 Task: Check the average views per listing of 2 sinks in the last 5 years.
Action: Mouse moved to (1004, 230)
Screenshot: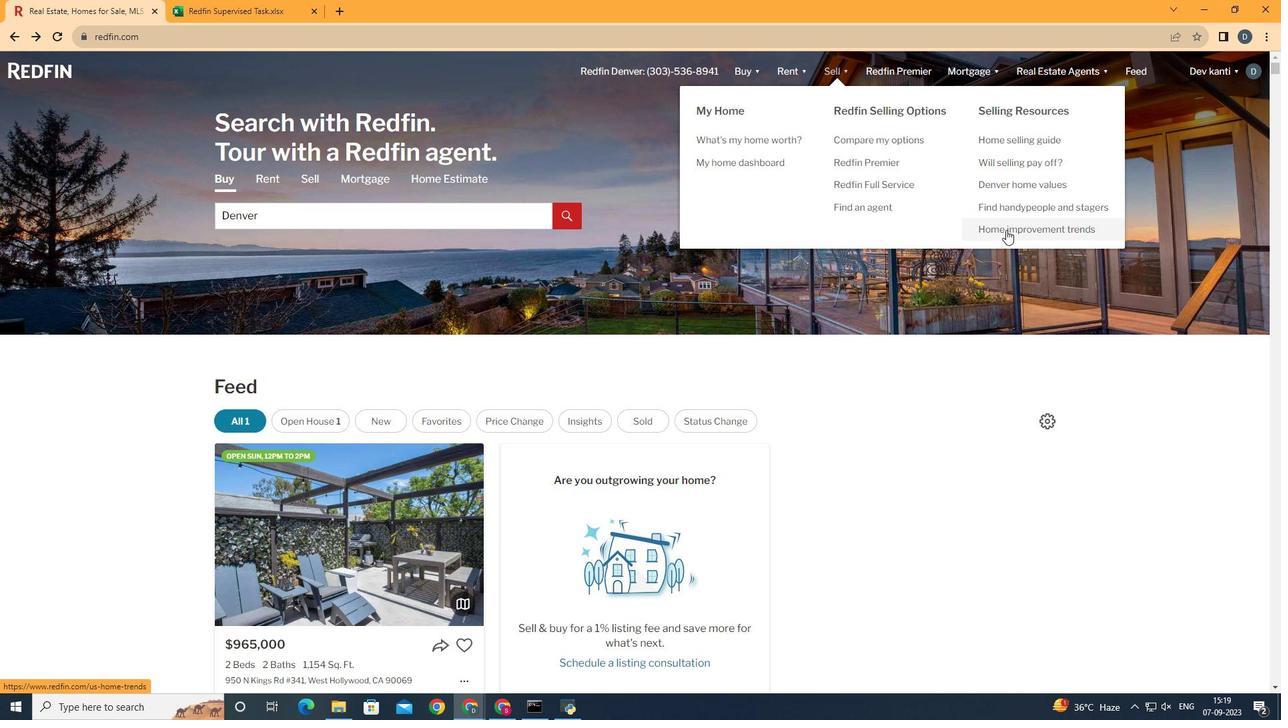 
Action: Mouse pressed left at (1004, 230)
Screenshot: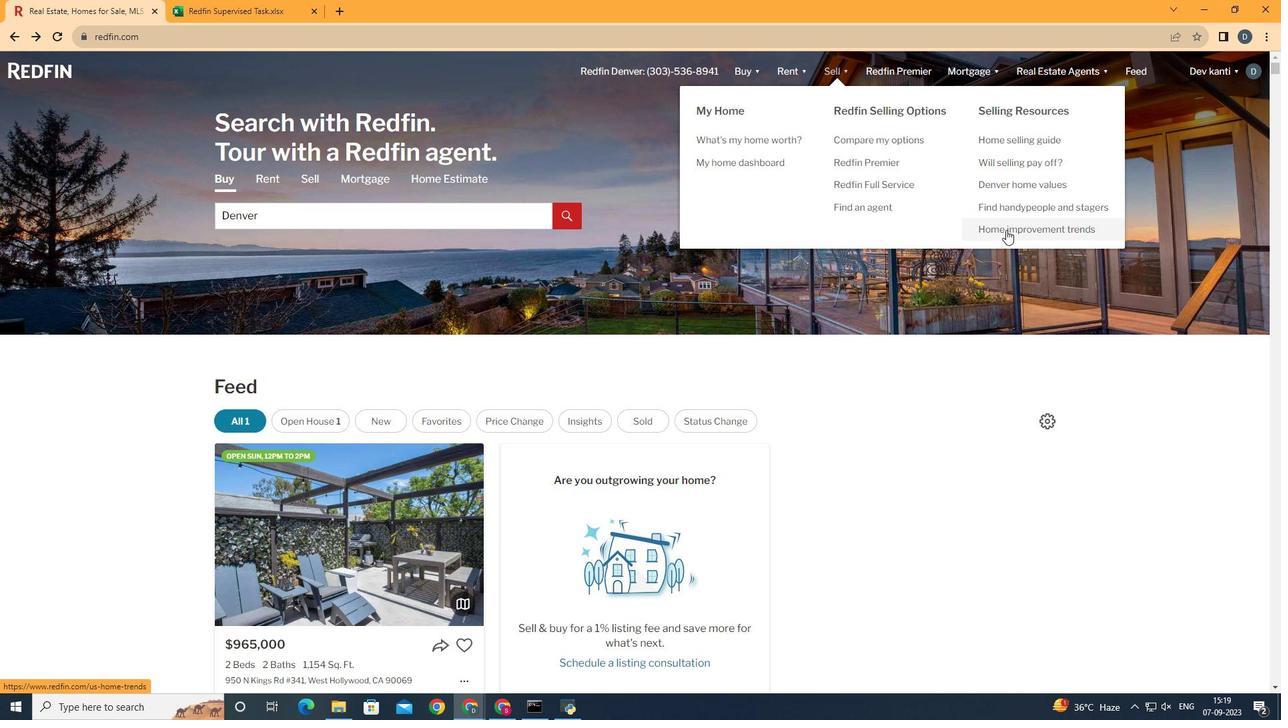 
Action: Mouse moved to (336, 262)
Screenshot: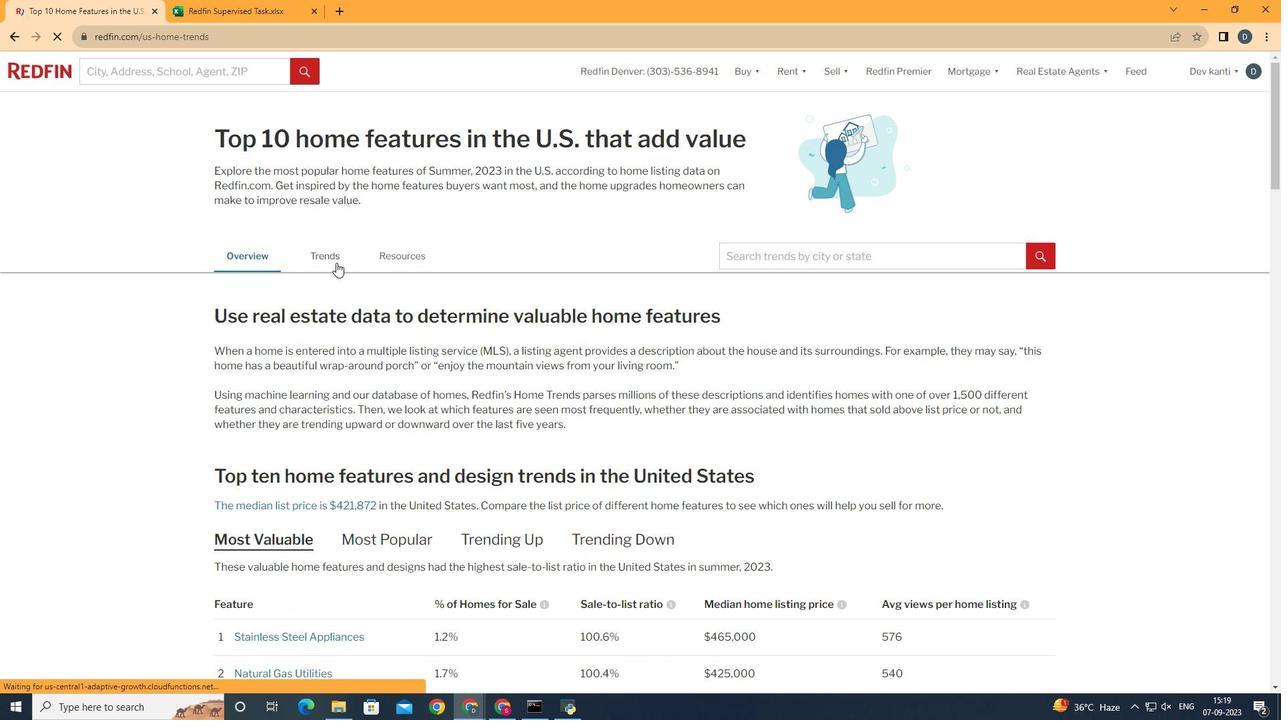 
Action: Mouse pressed left at (336, 262)
Screenshot: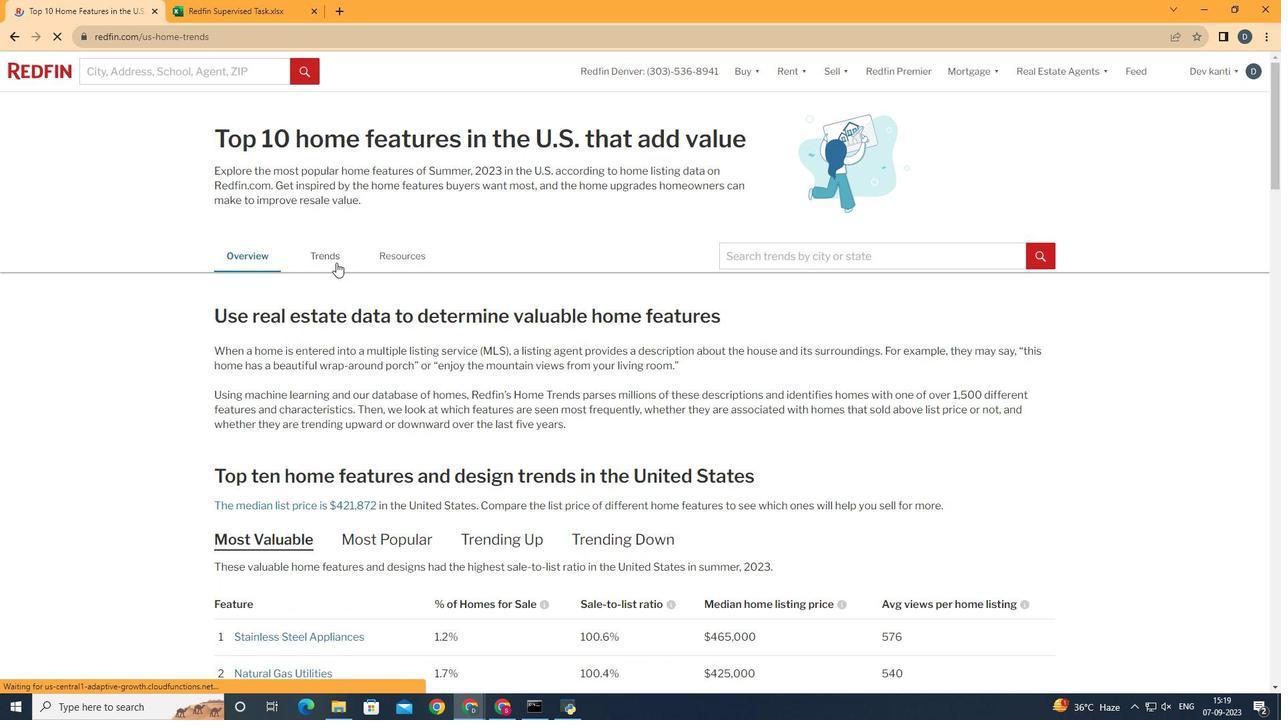 
Action: Mouse moved to (343, 396)
Screenshot: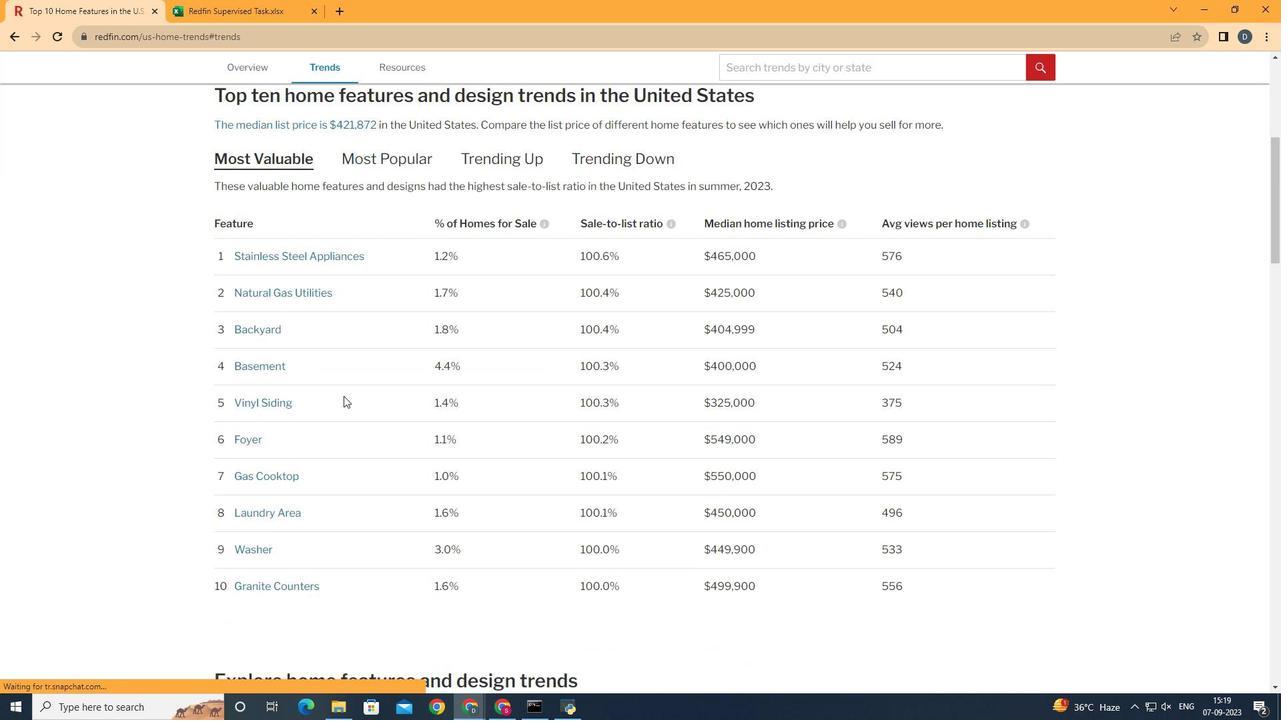 
Action: Mouse scrolled (343, 395) with delta (0, 0)
Screenshot: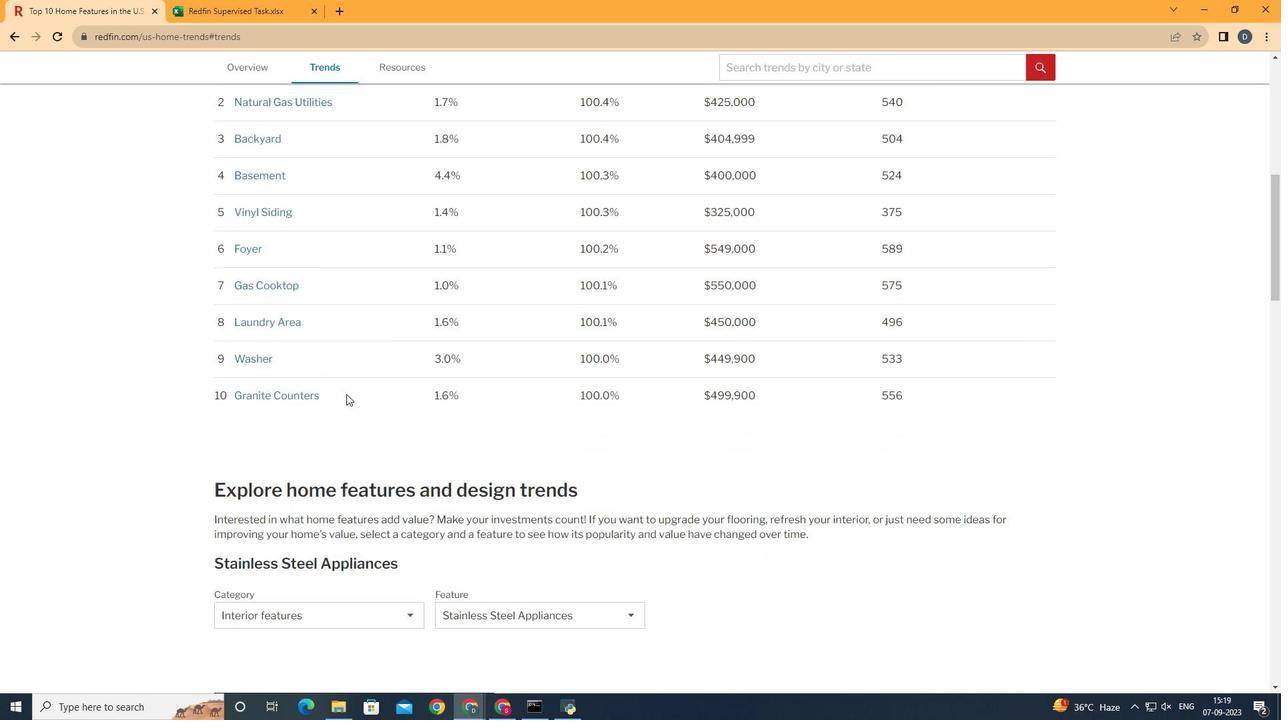 
Action: Mouse moved to (343, 395)
Screenshot: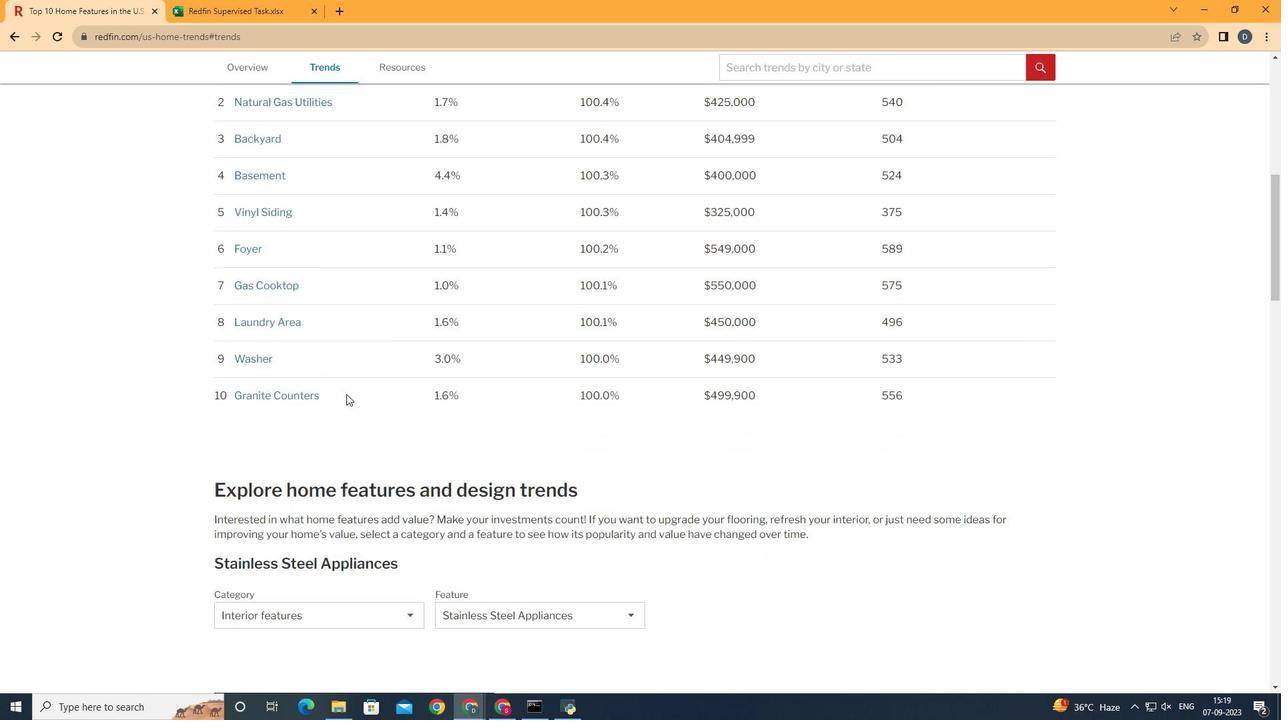 
Action: Mouse scrolled (343, 394) with delta (0, 0)
Screenshot: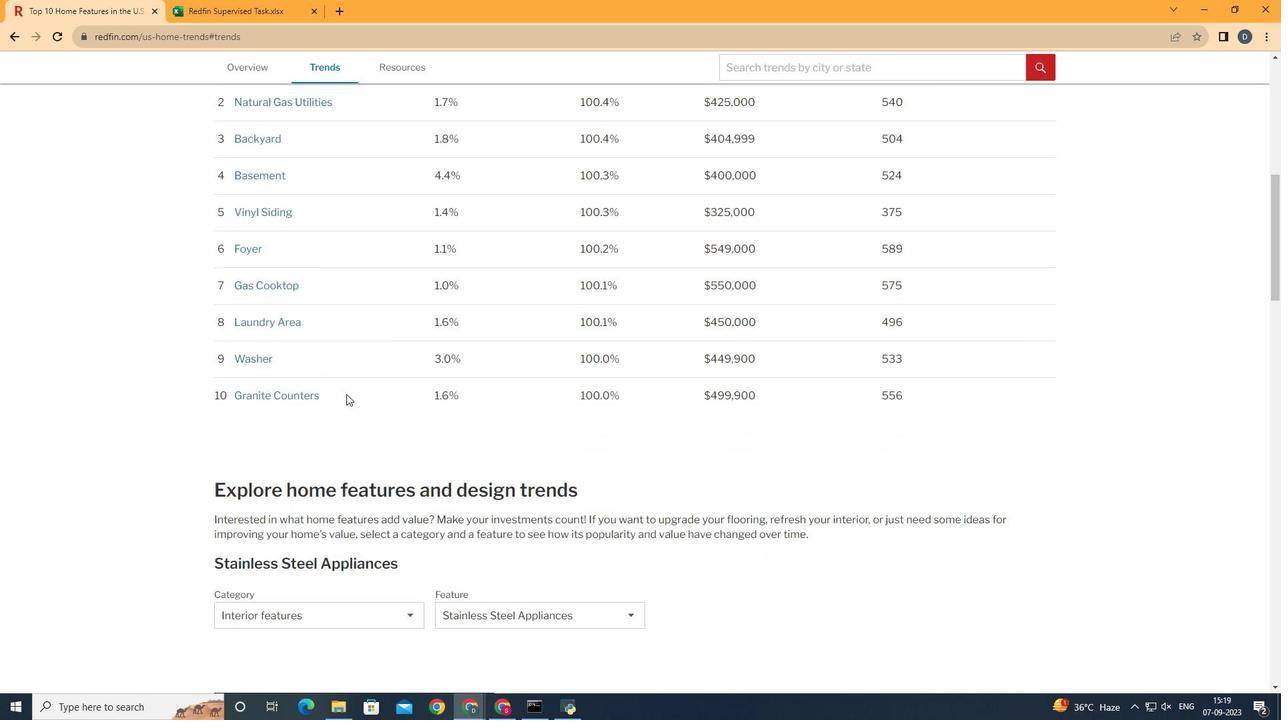 
Action: Mouse moved to (343, 394)
Screenshot: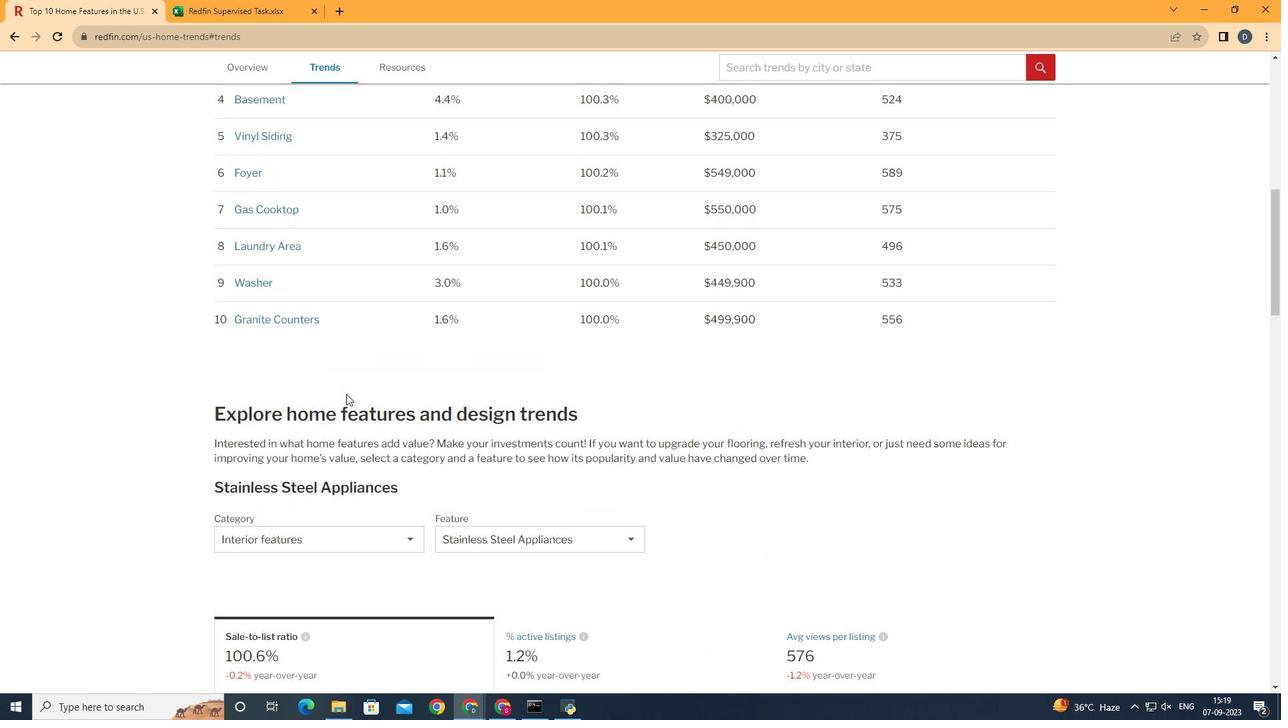 
Action: Mouse scrolled (343, 394) with delta (0, 0)
Screenshot: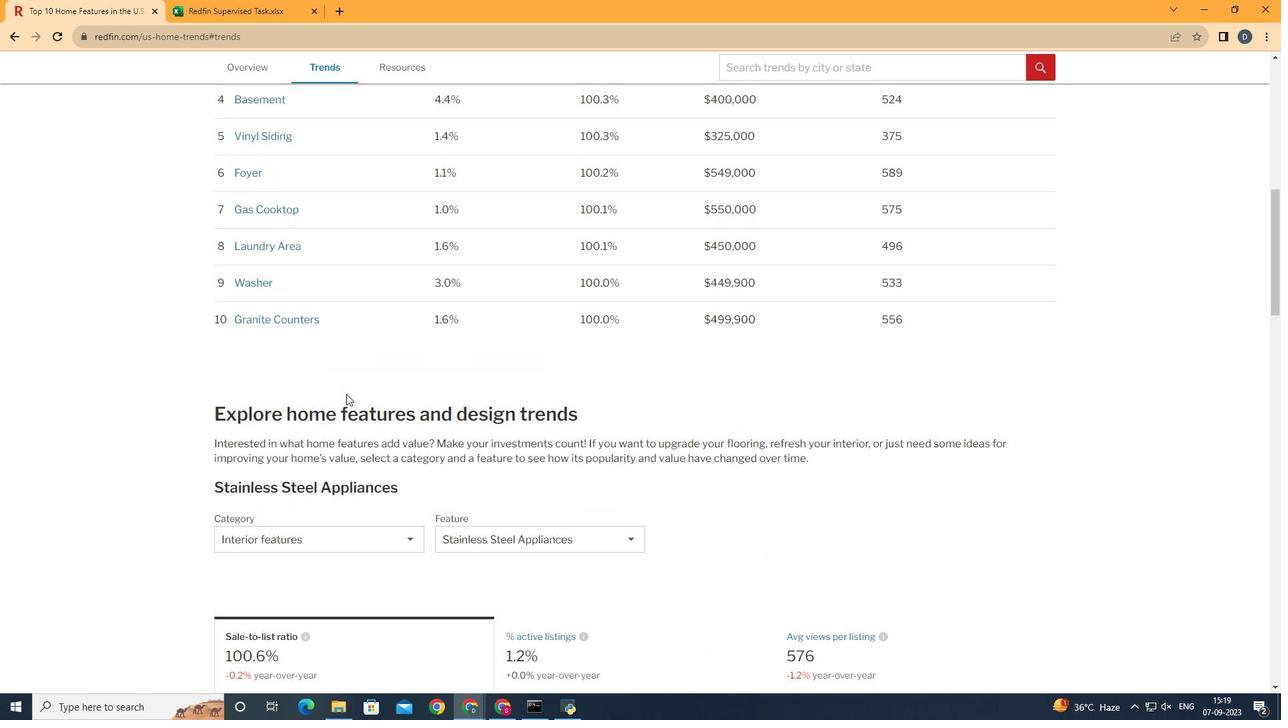 
Action: Mouse moved to (344, 394)
Screenshot: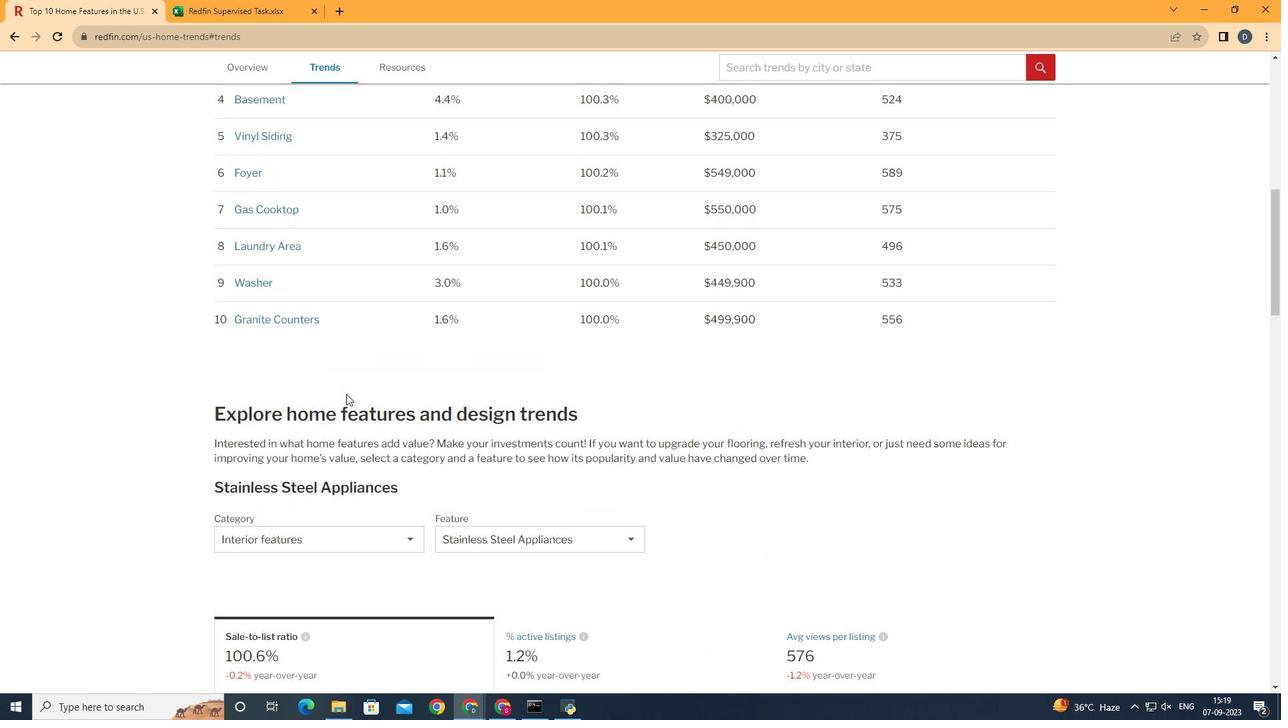 
Action: Mouse scrolled (344, 394) with delta (0, 0)
Screenshot: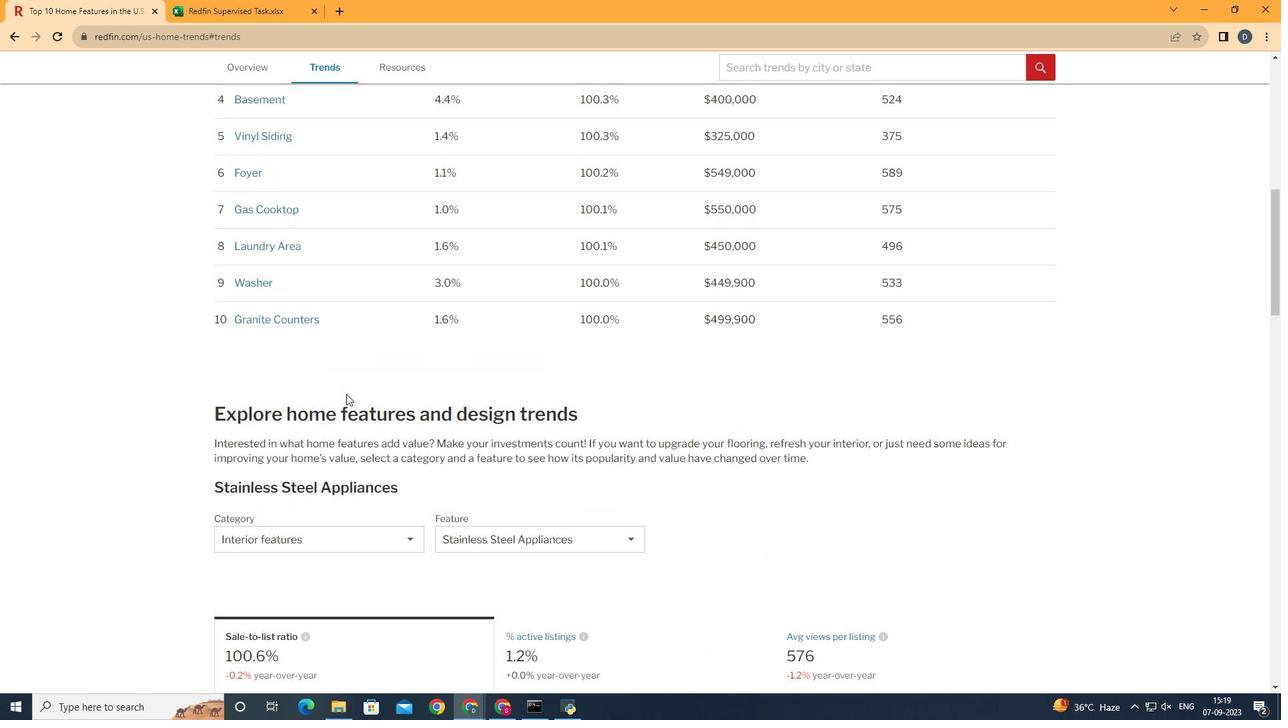 
Action: Mouse moved to (346, 394)
Screenshot: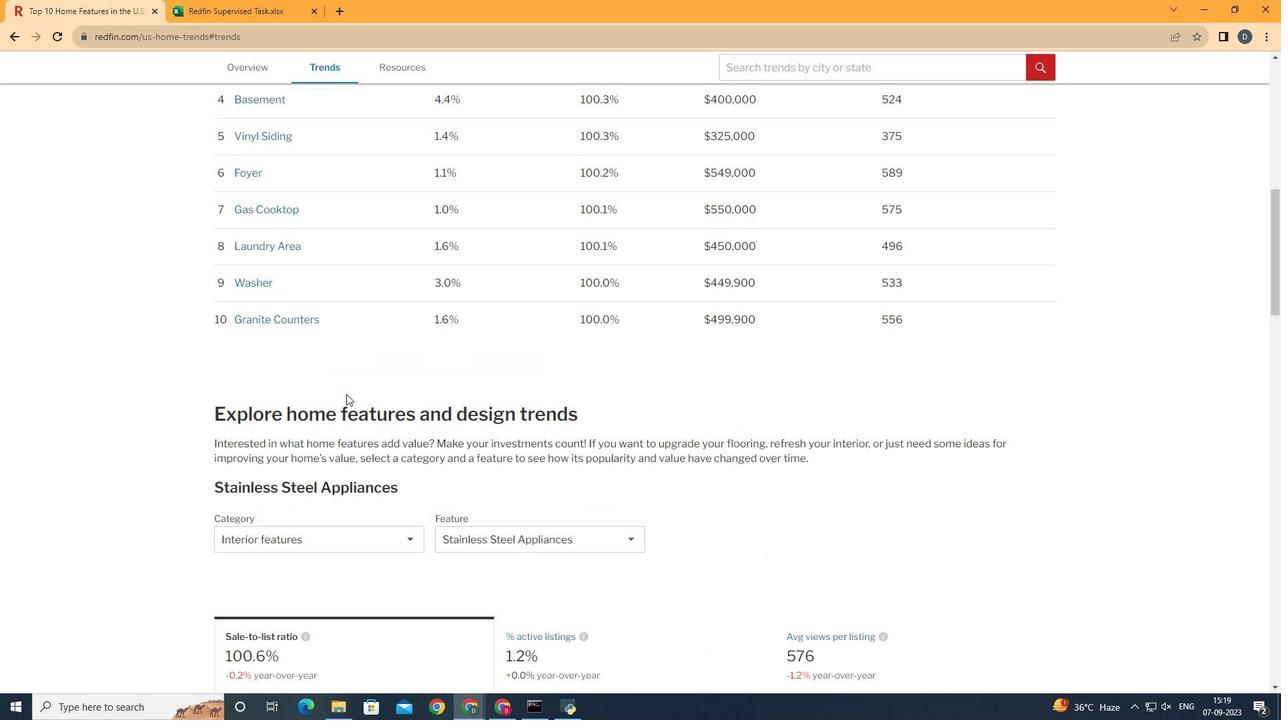 
Action: Mouse scrolled (346, 393) with delta (0, 0)
Screenshot: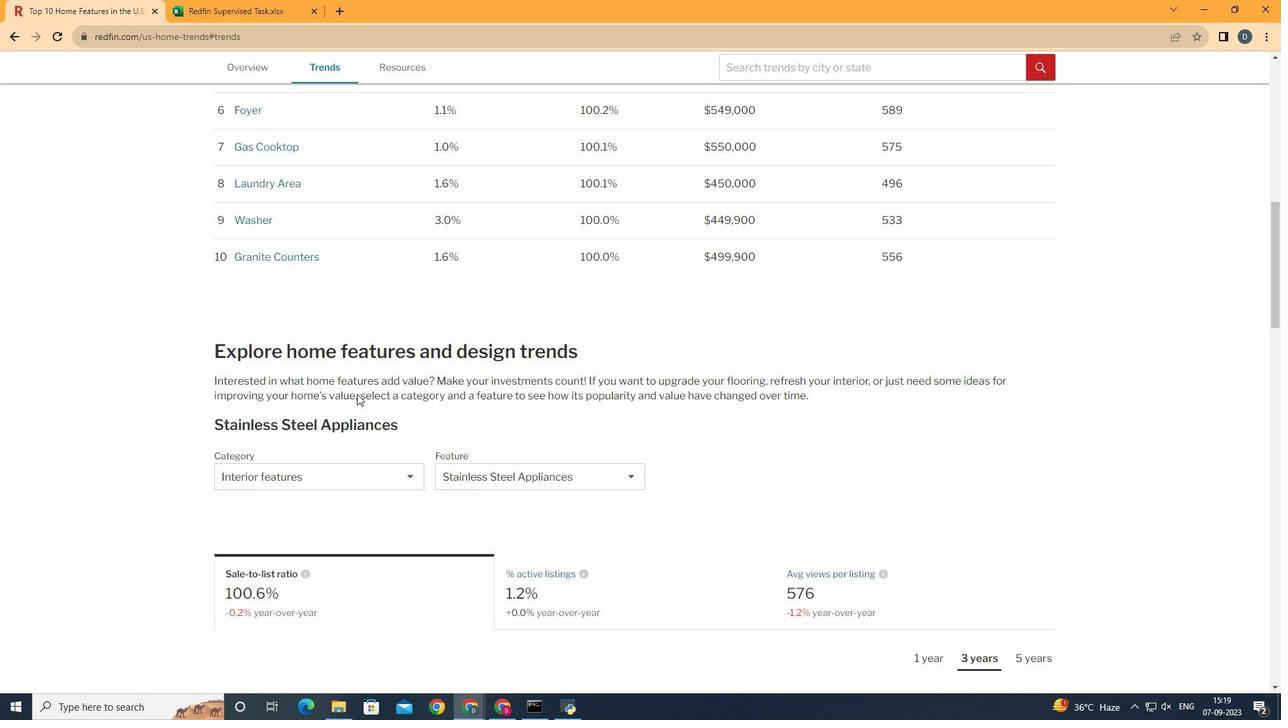
Action: Mouse moved to (347, 394)
Screenshot: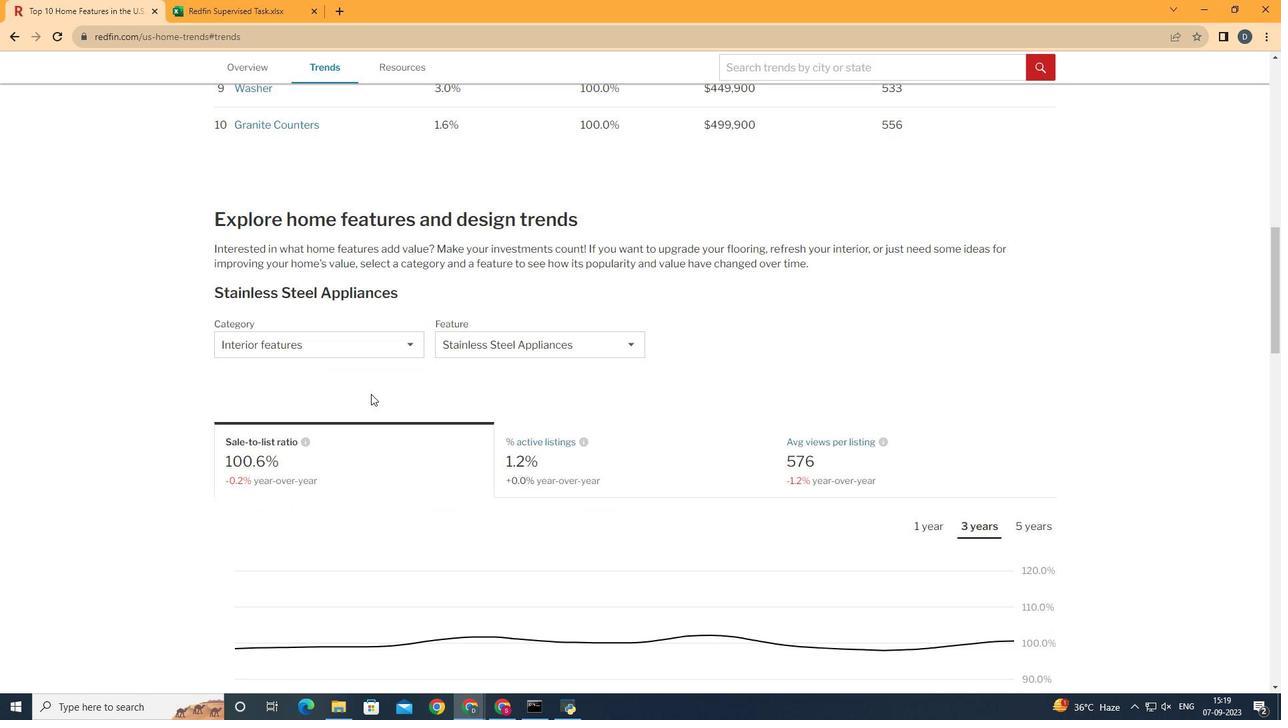 
Action: Mouse scrolled (347, 393) with delta (0, 0)
Screenshot: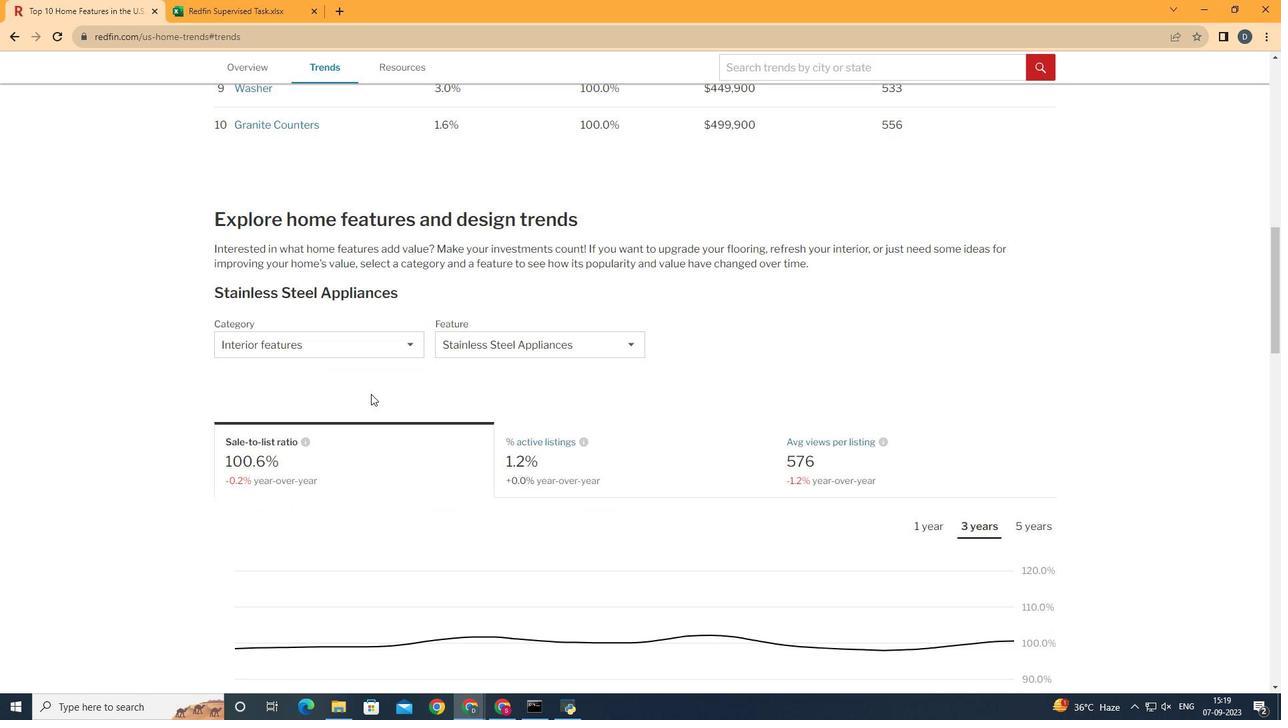 
Action: Mouse moved to (350, 394)
Screenshot: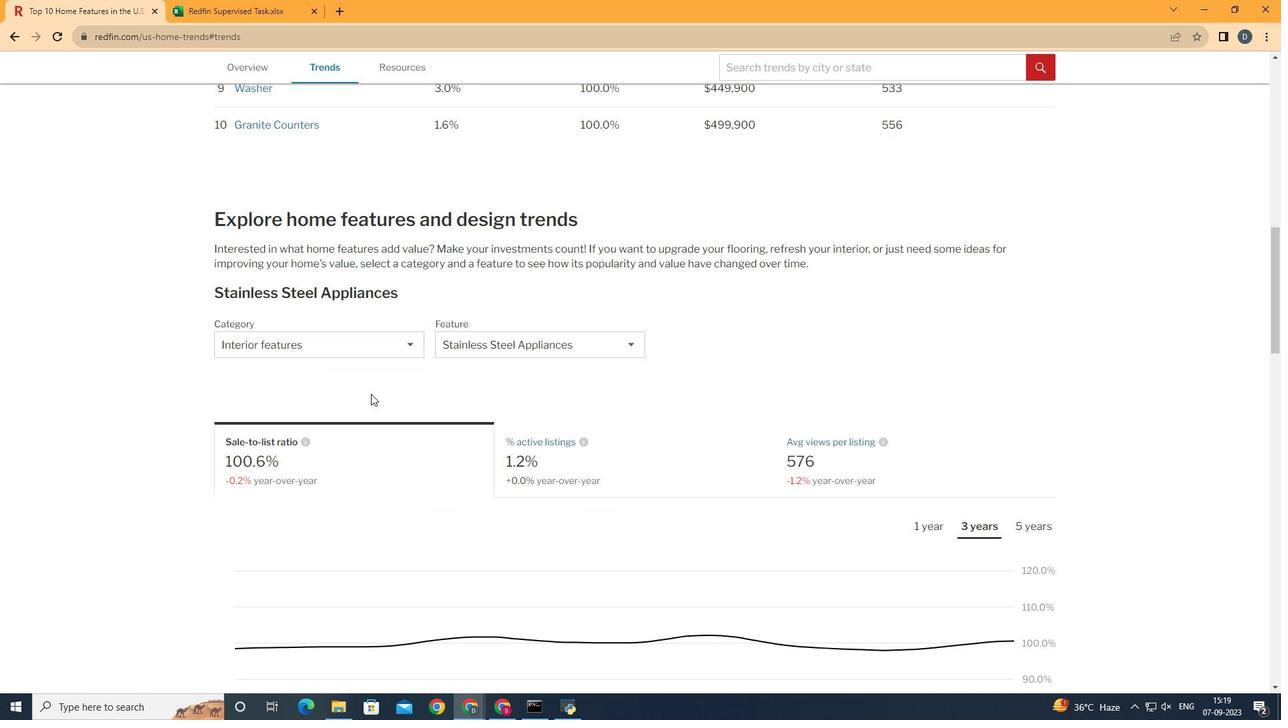 
Action: Mouse scrolled (350, 393) with delta (0, 0)
Screenshot: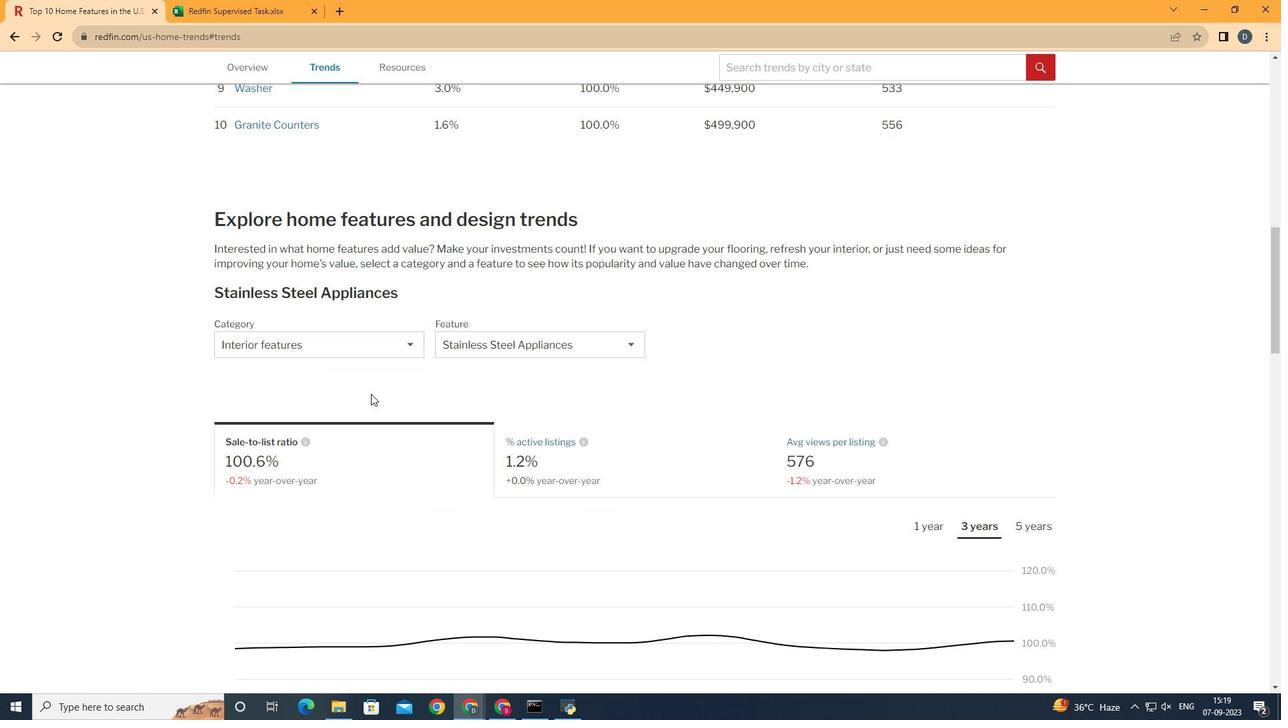 
Action: Mouse moved to (408, 343)
Screenshot: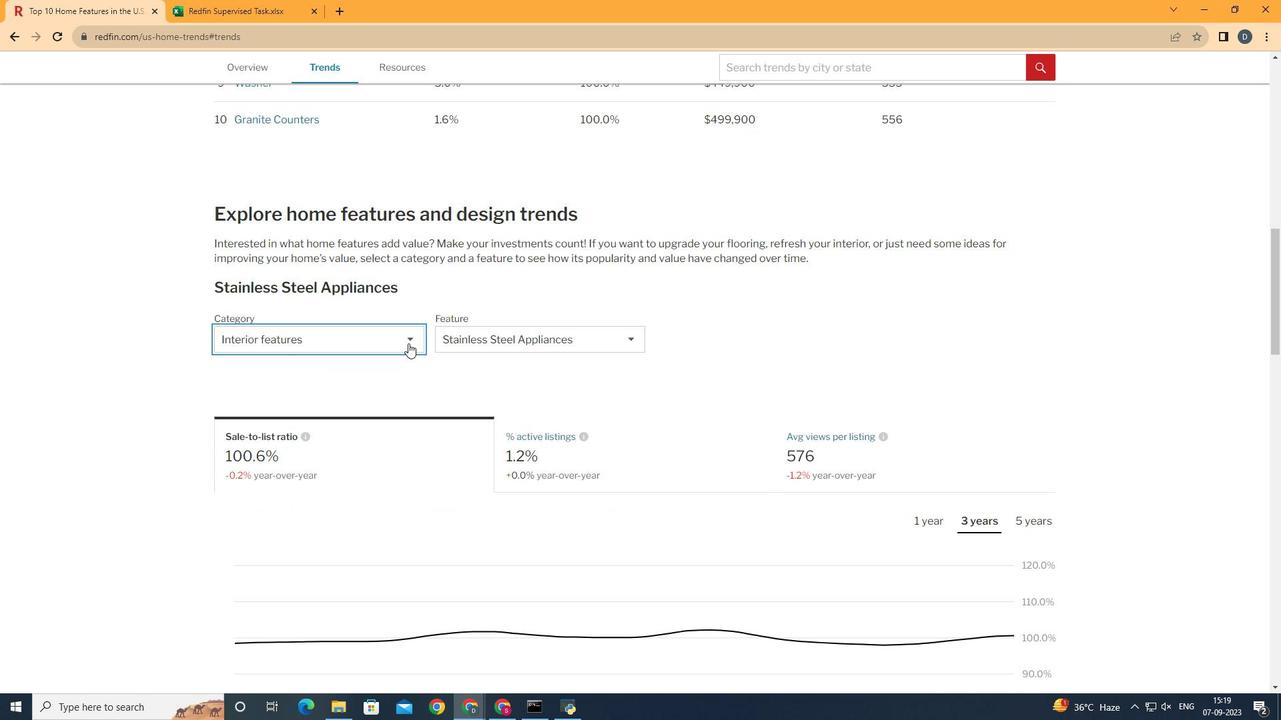 
Action: Mouse pressed left at (408, 343)
Screenshot: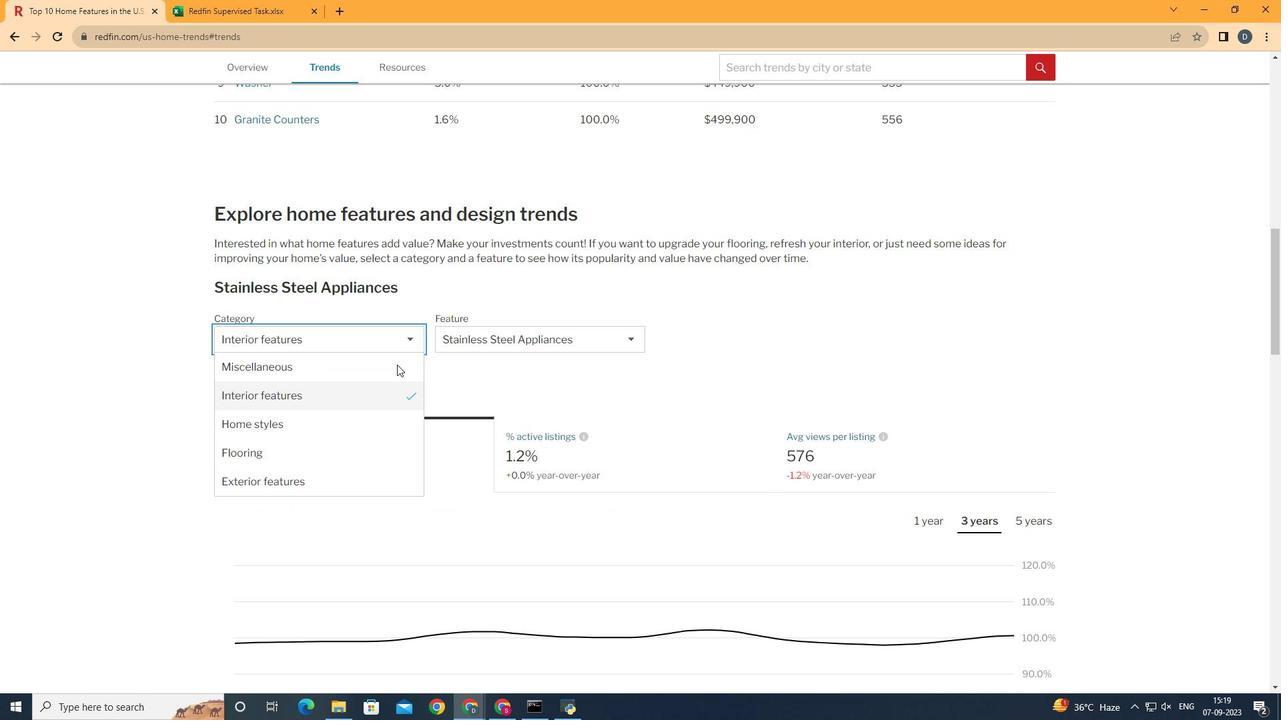 
Action: Mouse moved to (380, 402)
Screenshot: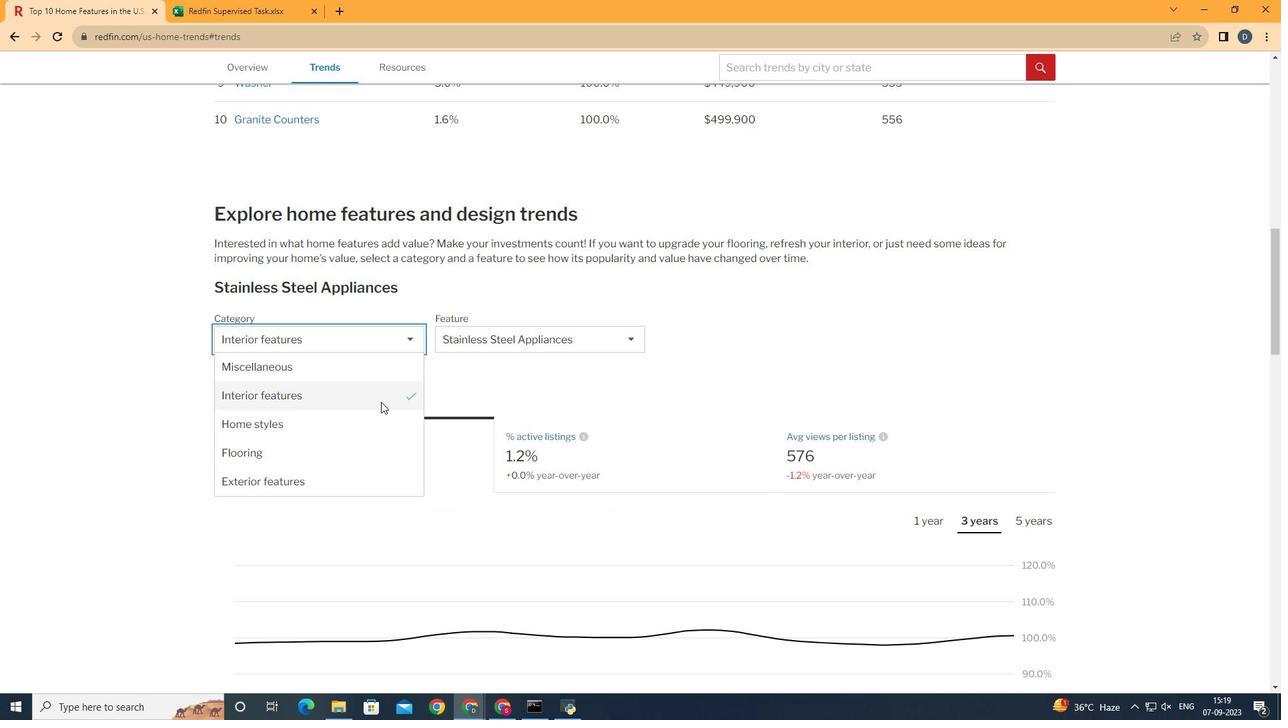 
Action: Mouse pressed left at (380, 402)
Screenshot: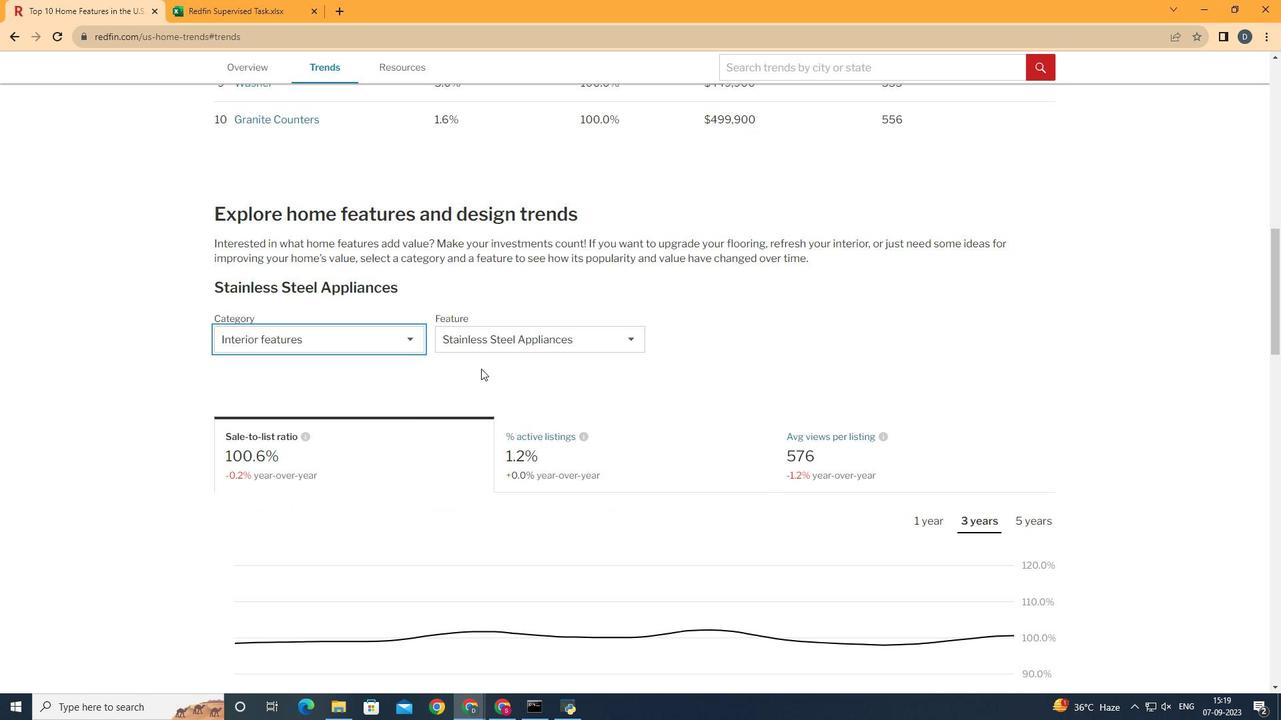 
Action: Mouse moved to (563, 340)
Screenshot: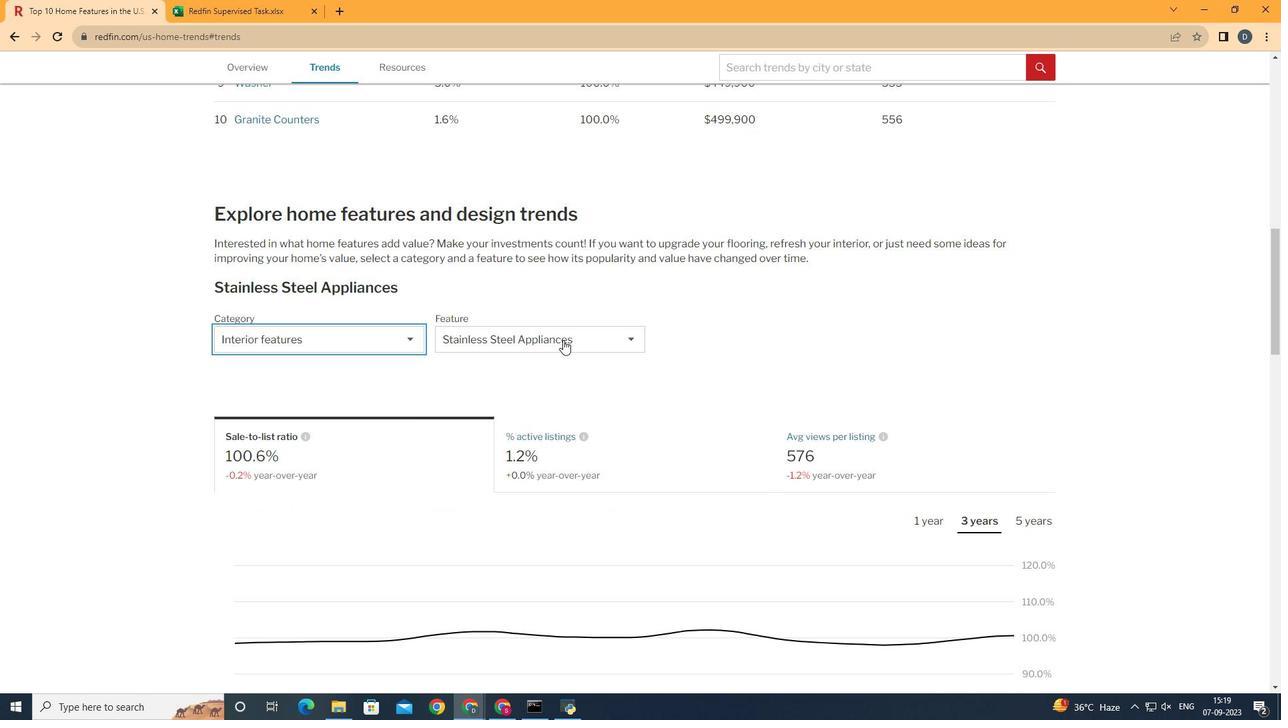 
Action: Mouse pressed left at (563, 340)
Screenshot: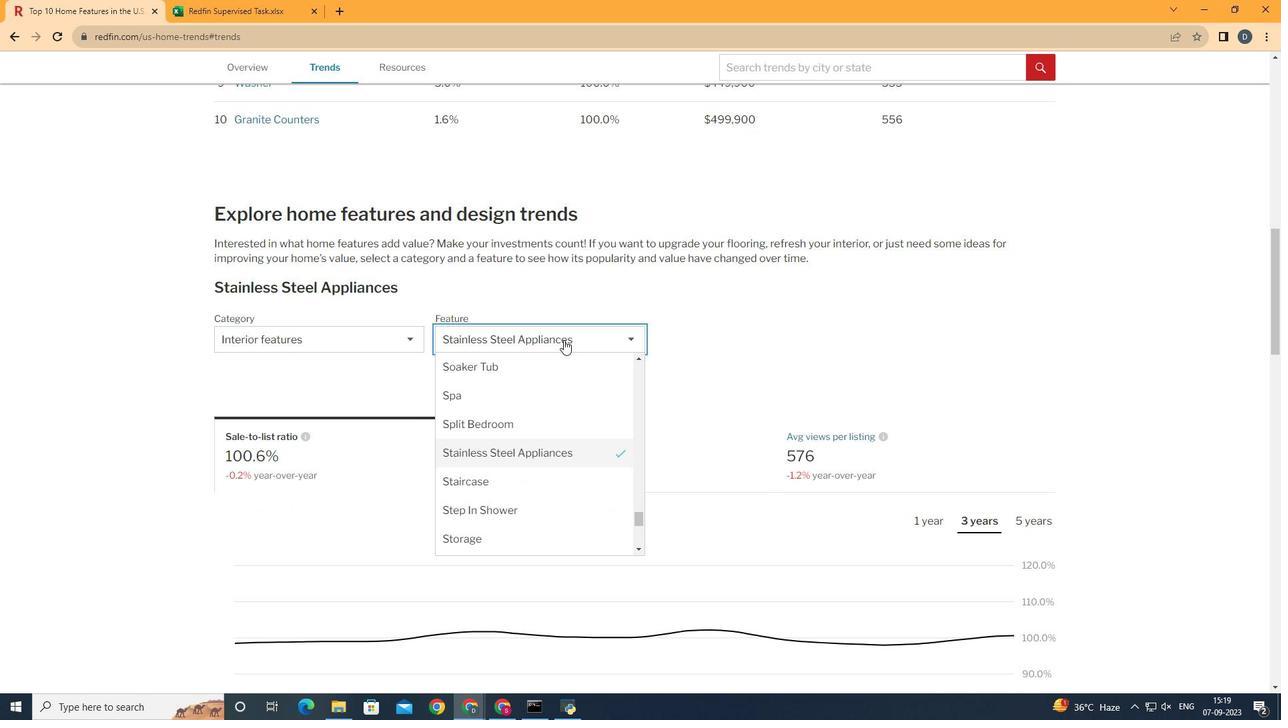 
Action: Mouse moved to (639, 521)
Screenshot: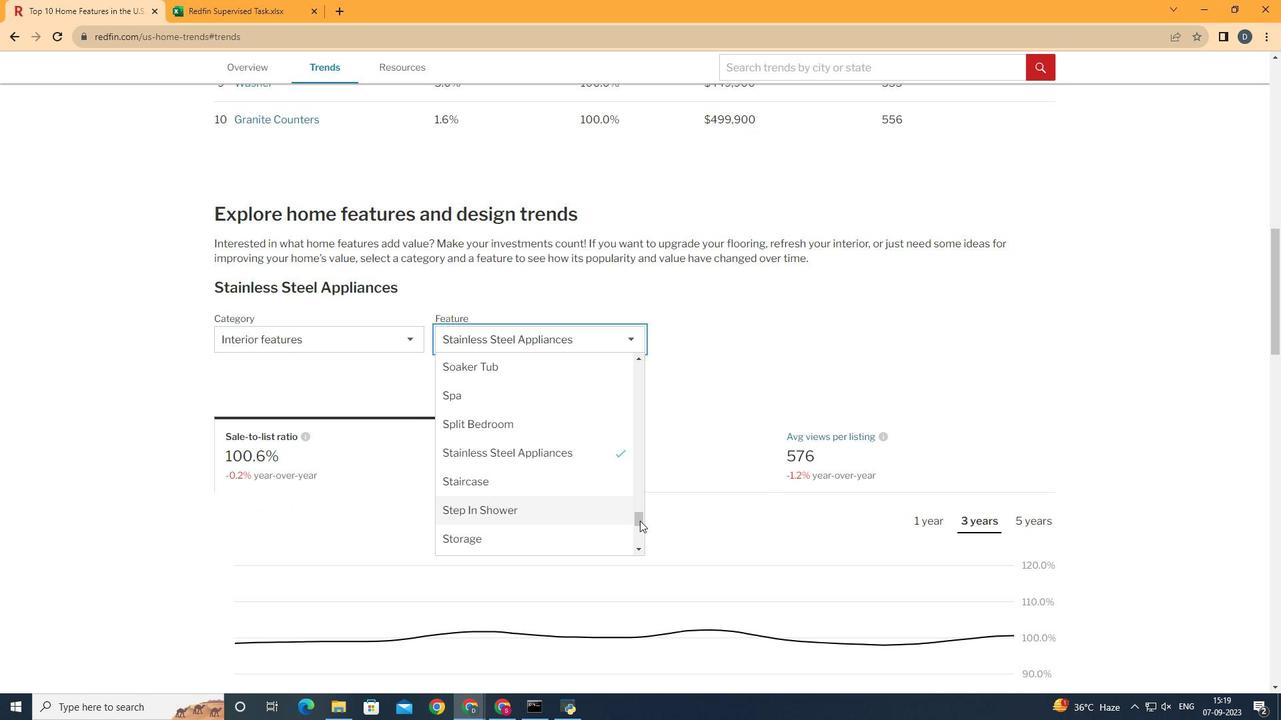 
Action: Mouse pressed left at (639, 521)
Screenshot: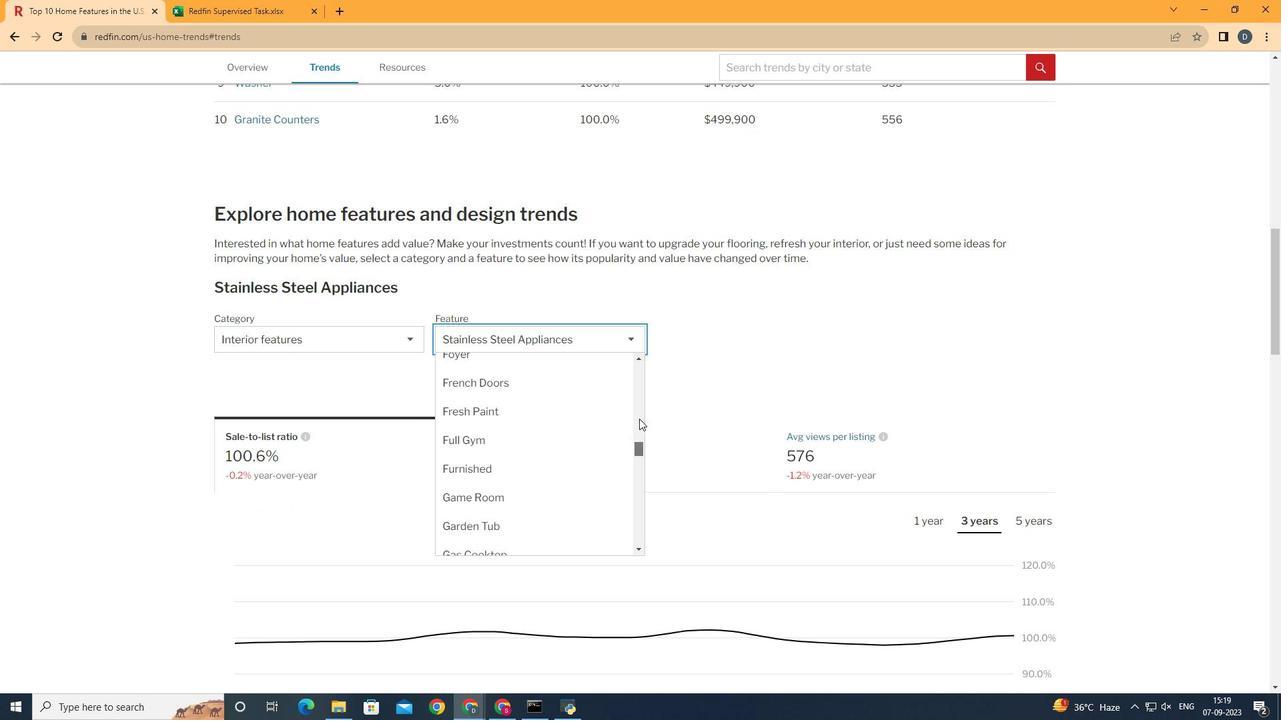 
Action: Mouse moved to (640, 392)
Screenshot: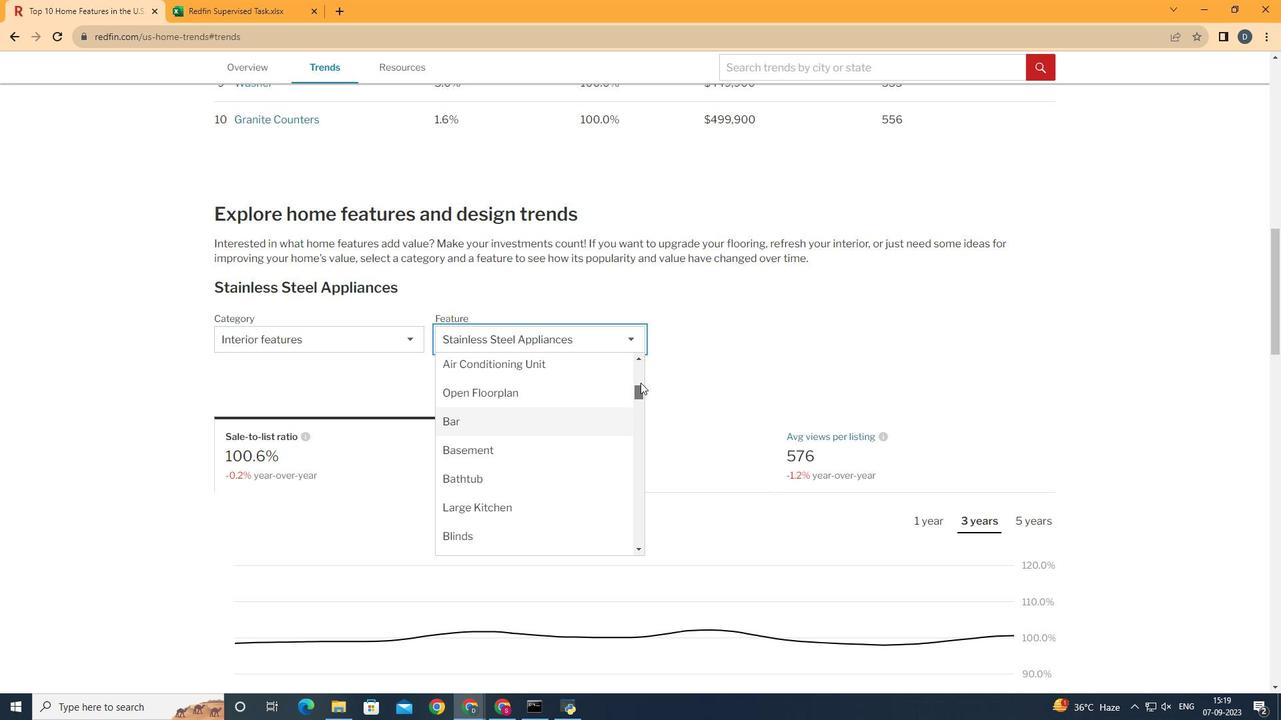 
Action: Mouse pressed left at (640, 392)
Screenshot: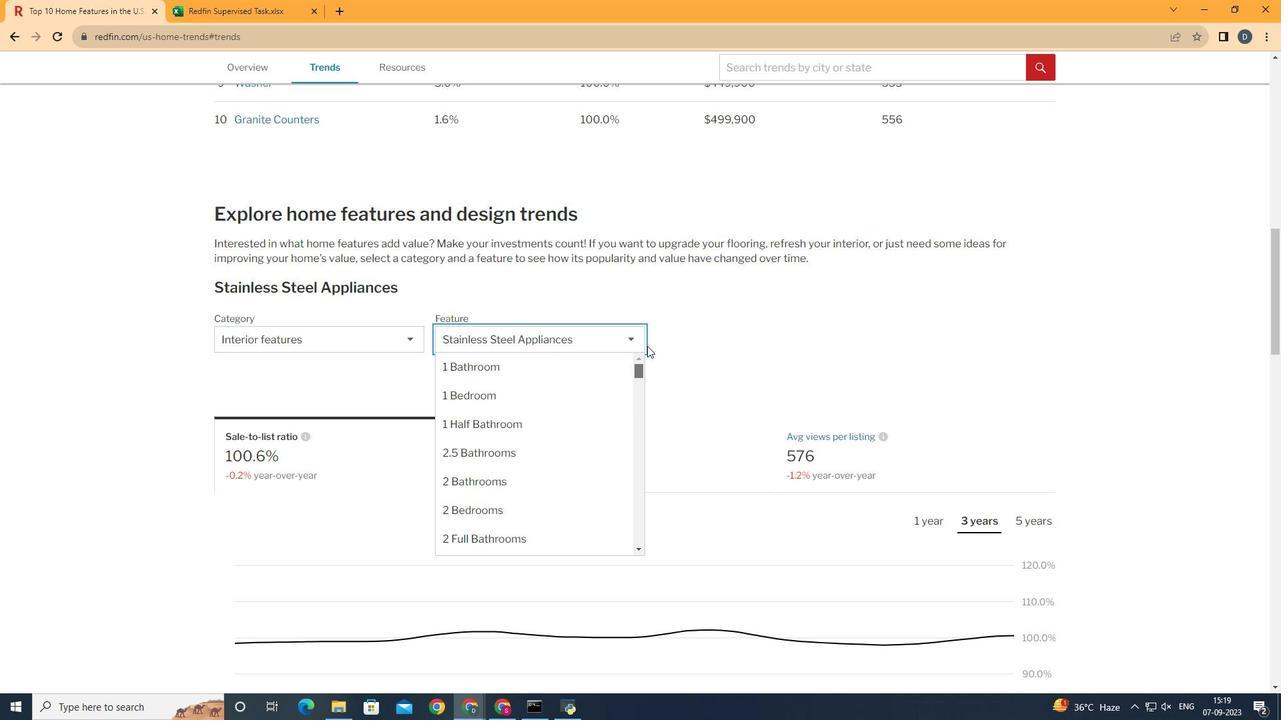 
Action: Mouse moved to (568, 471)
Screenshot: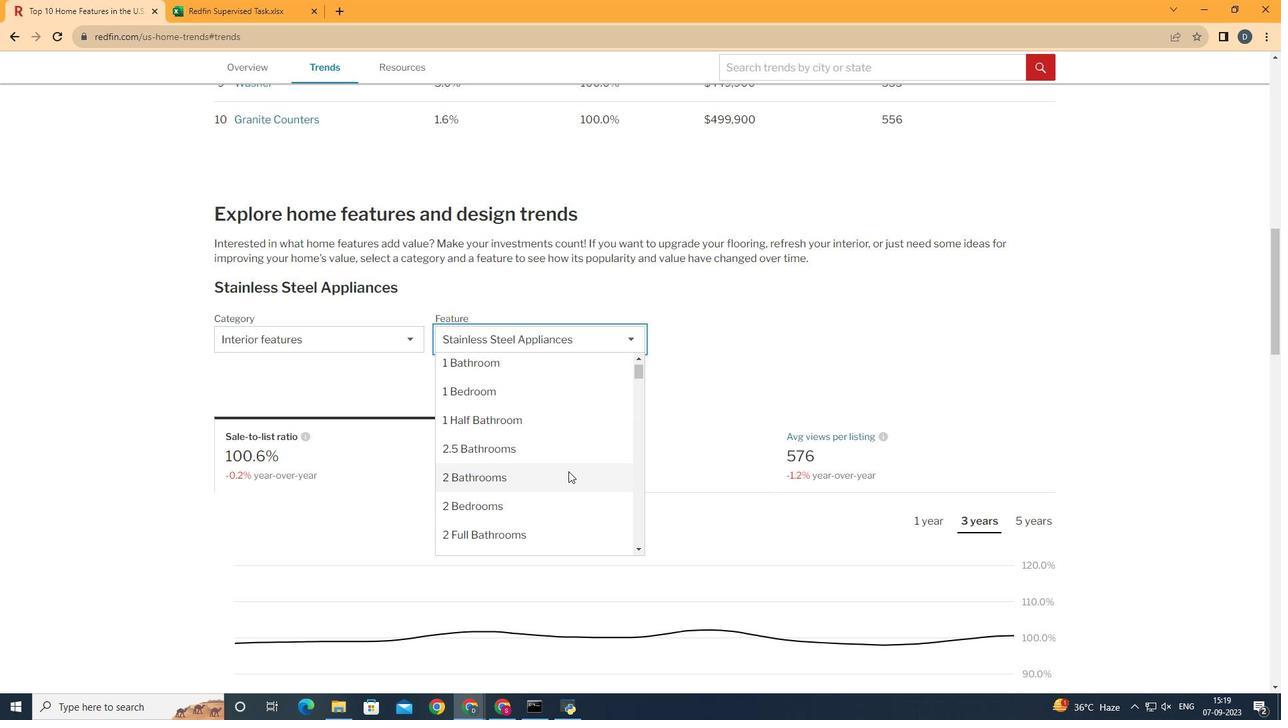 
Action: Mouse scrolled (568, 471) with delta (0, 0)
Screenshot: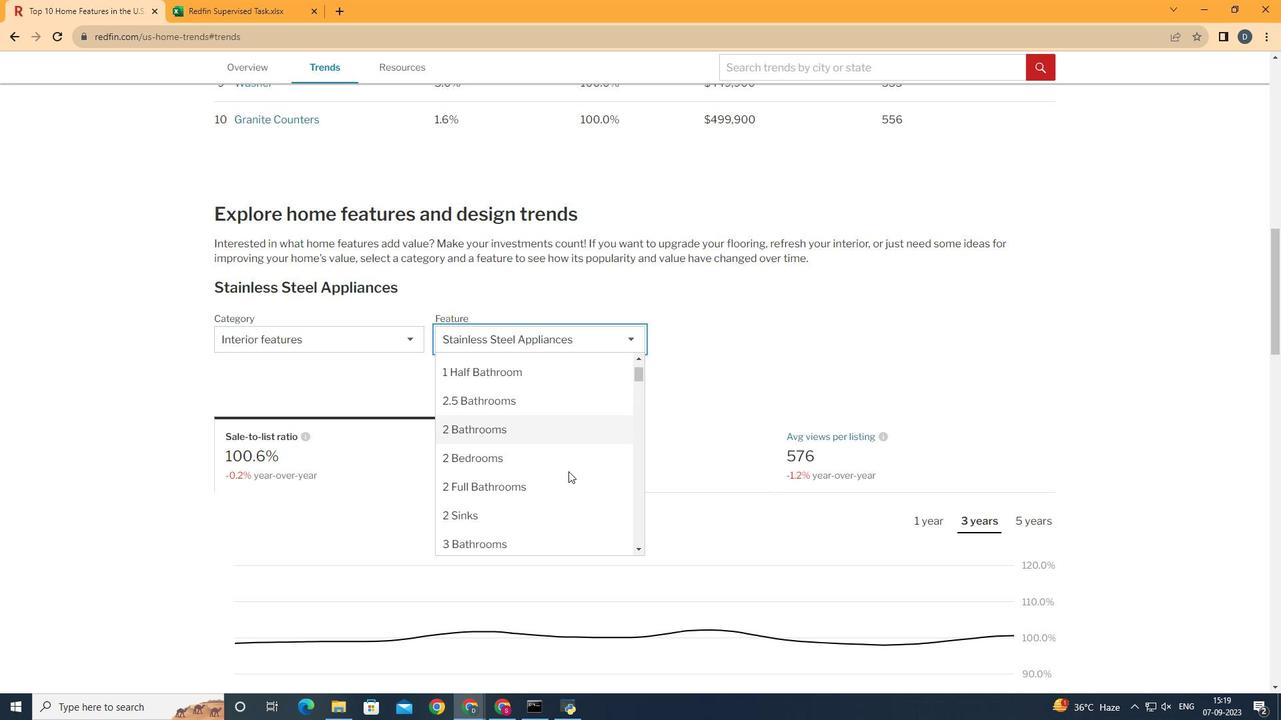 
Action: Mouse moved to (537, 495)
Screenshot: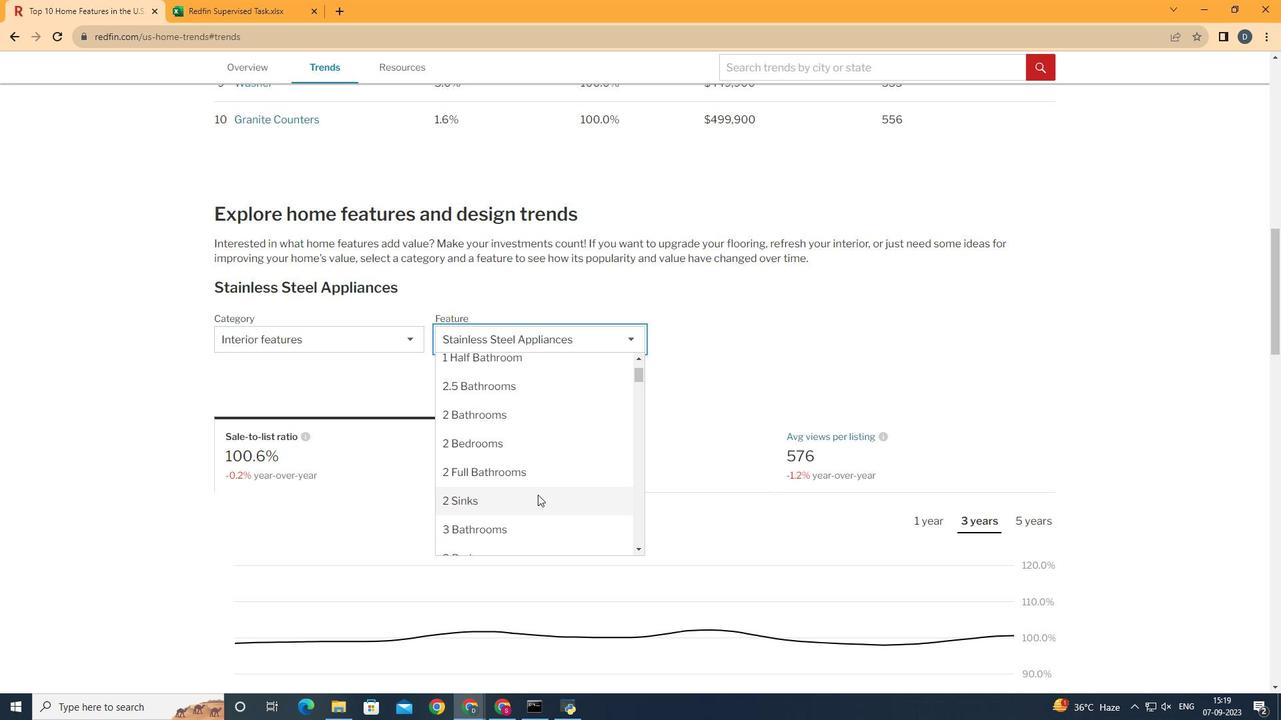 
Action: Mouse pressed left at (537, 495)
Screenshot: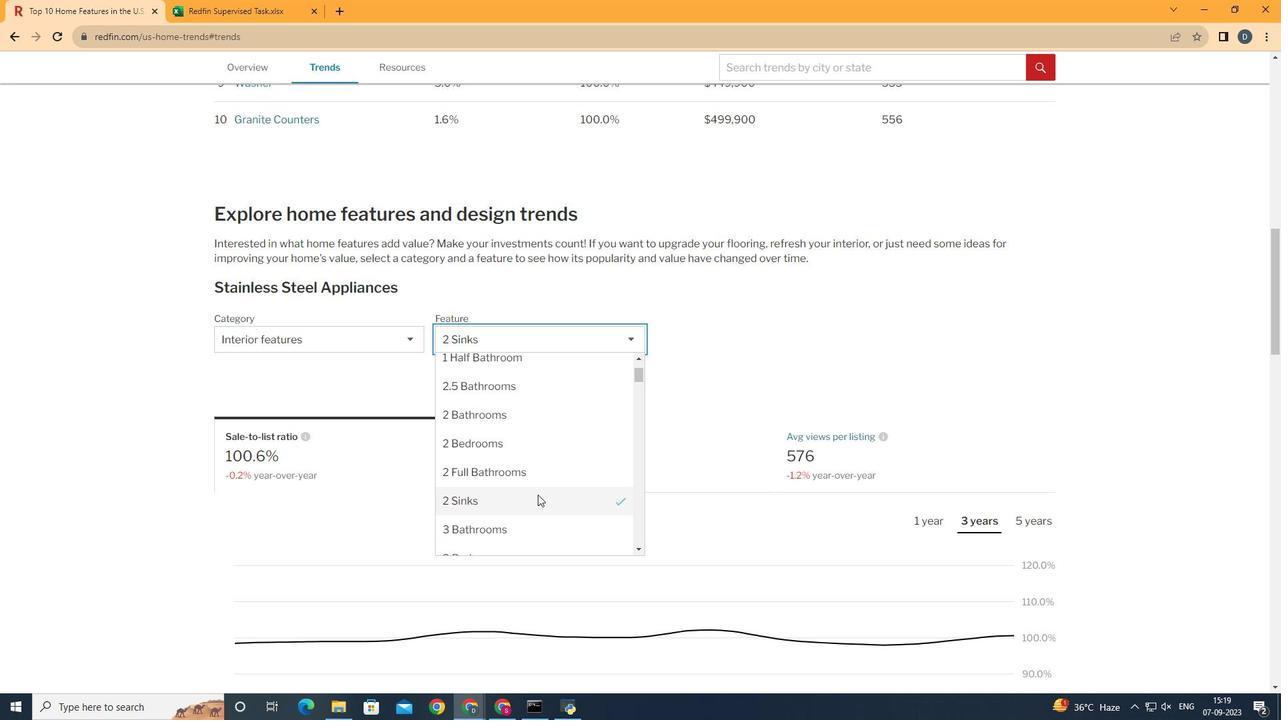 
Action: Mouse moved to (920, 469)
Screenshot: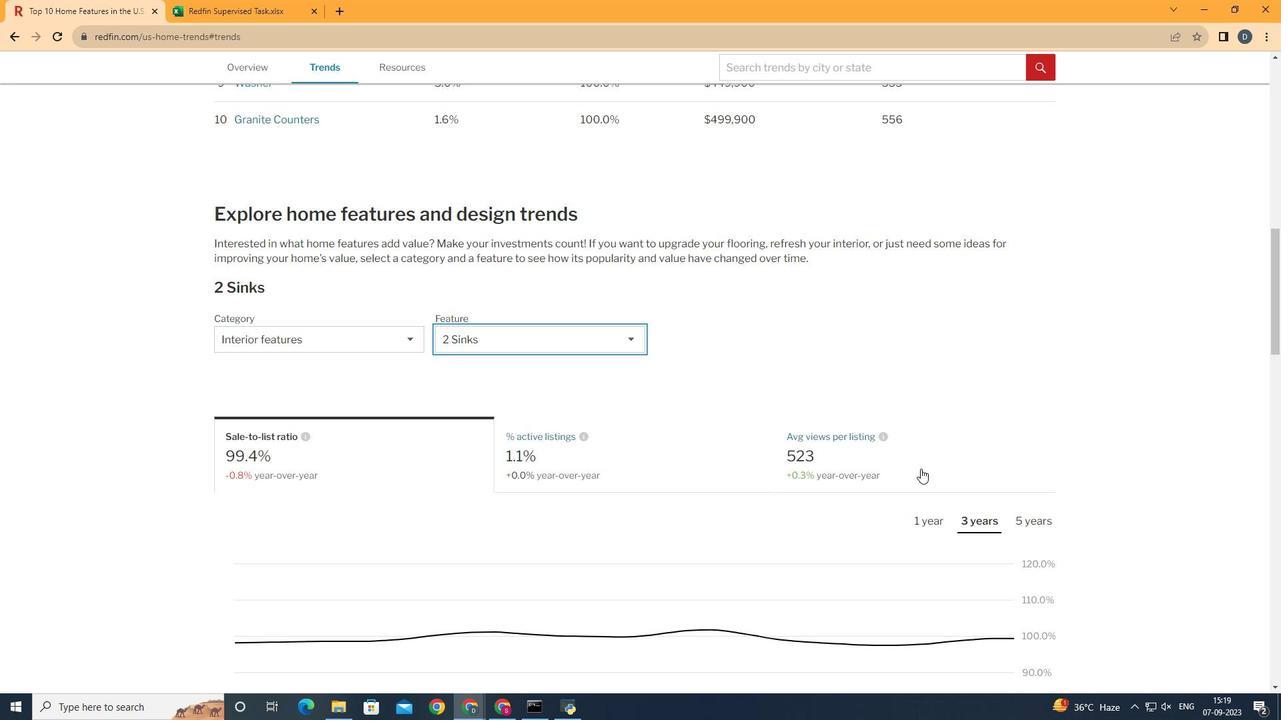 
Action: Mouse pressed left at (920, 469)
Screenshot: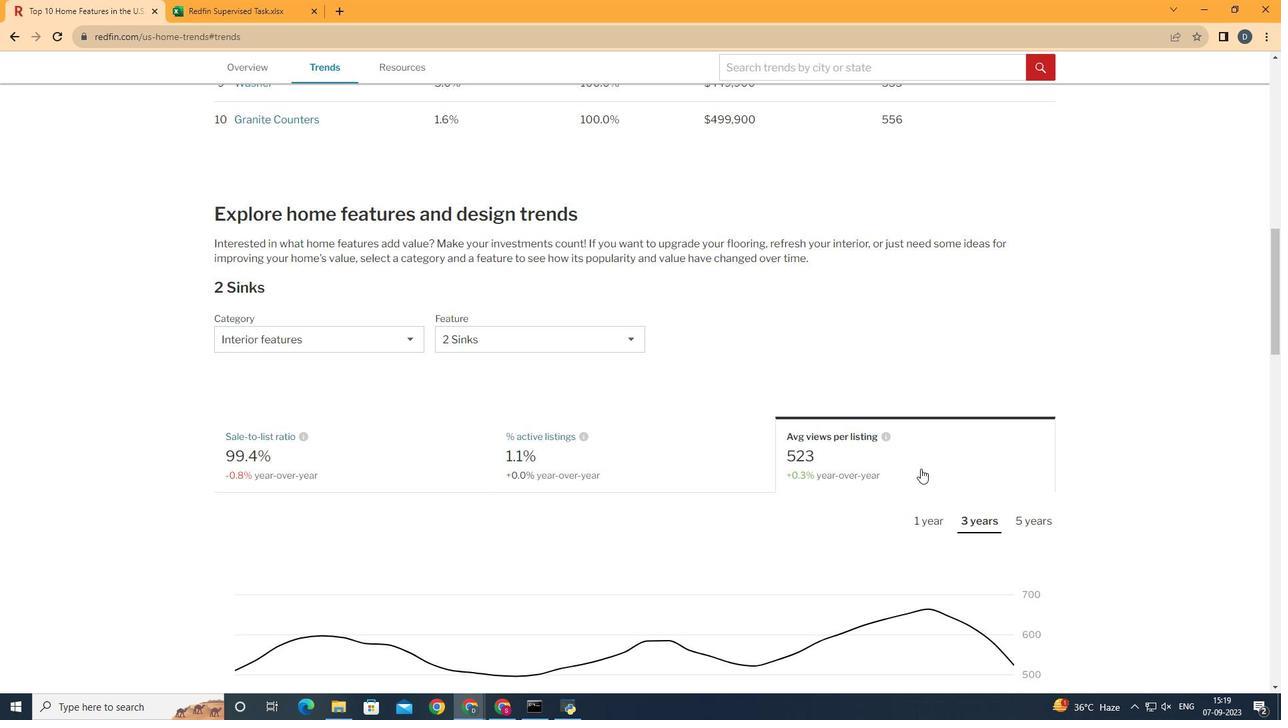 
Action: Mouse scrolled (920, 468) with delta (0, 0)
Screenshot: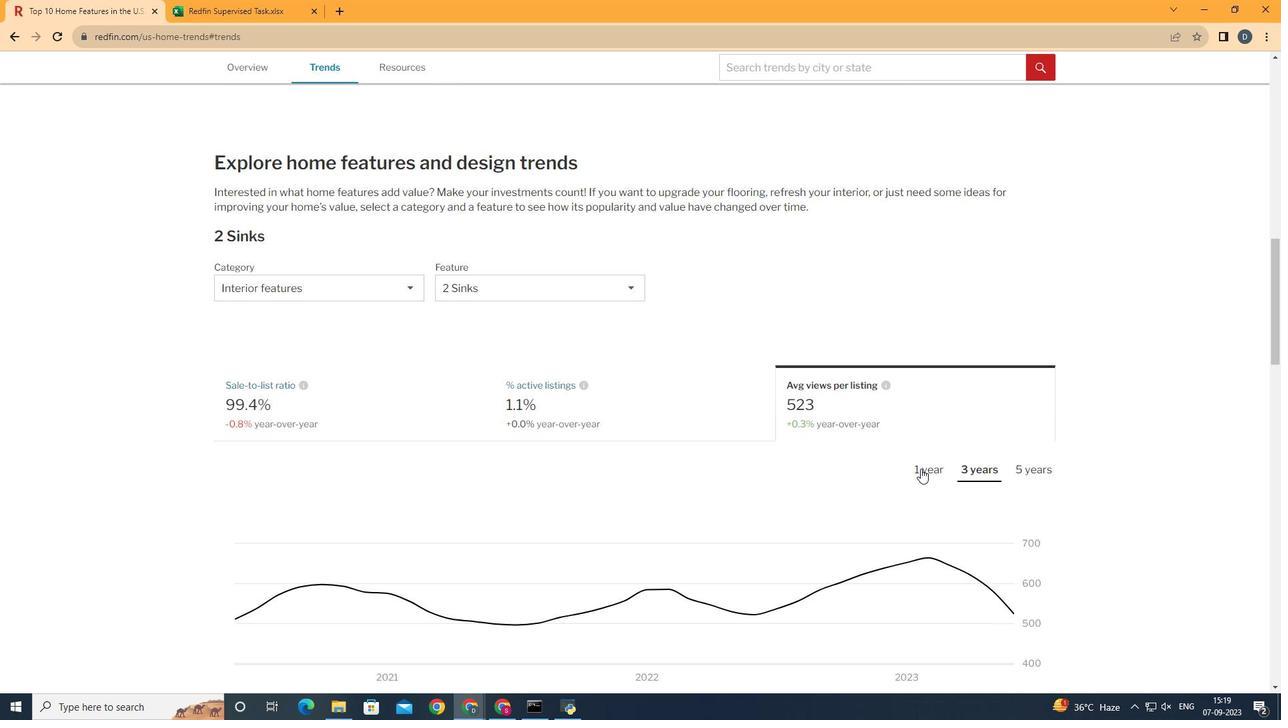 
Action: Mouse scrolled (920, 468) with delta (0, 0)
Screenshot: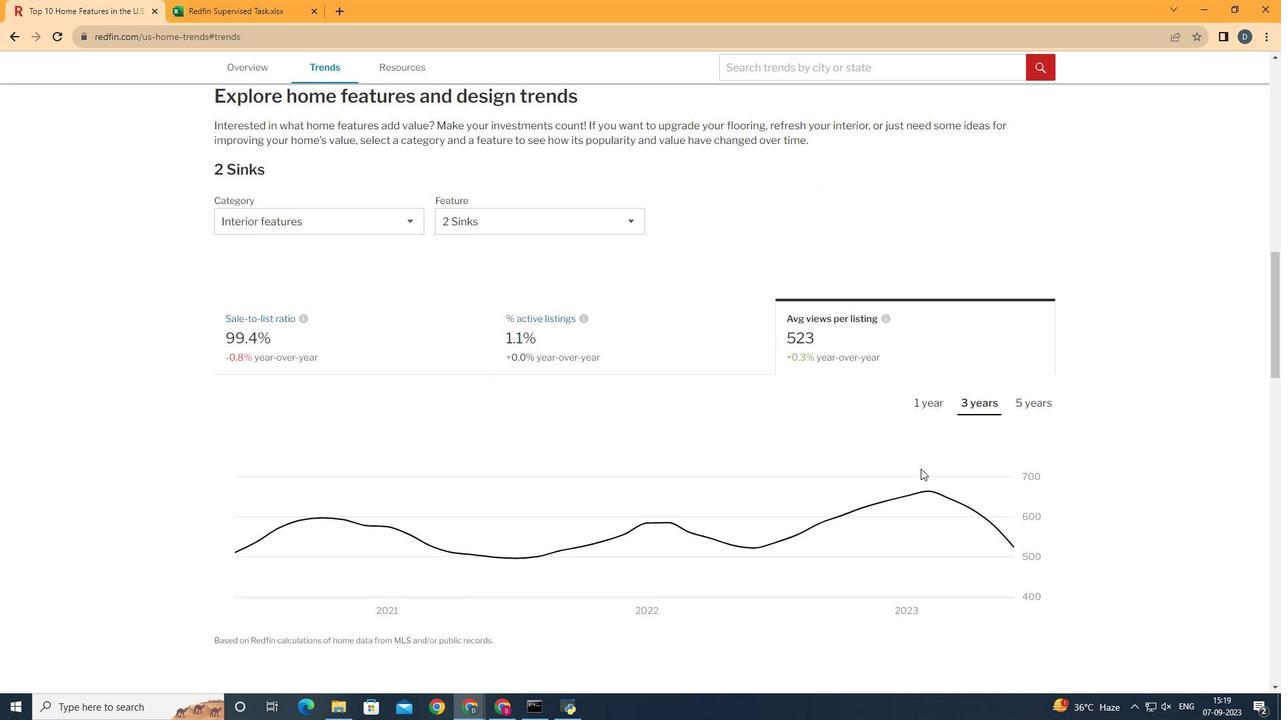 
Action: Mouse moved to (1050, 390)
Screenshot: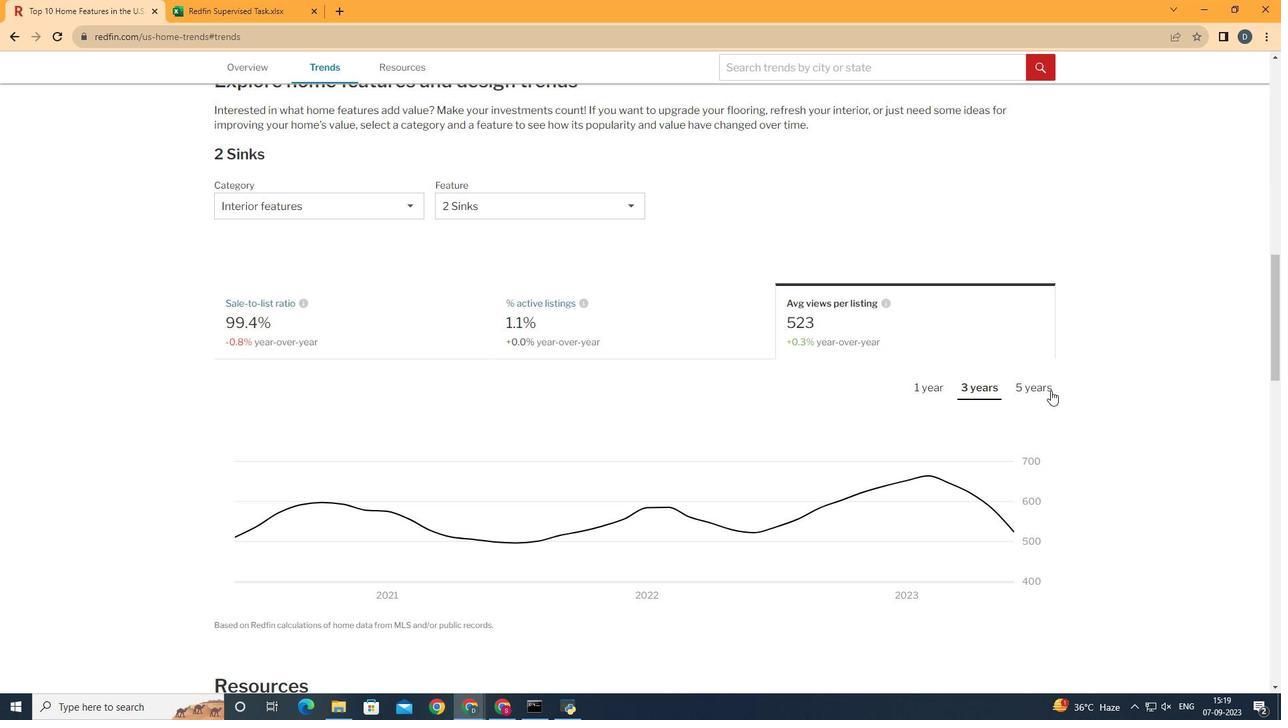 
Action: Mouse pressed left at (1050, 390)
Screenshot: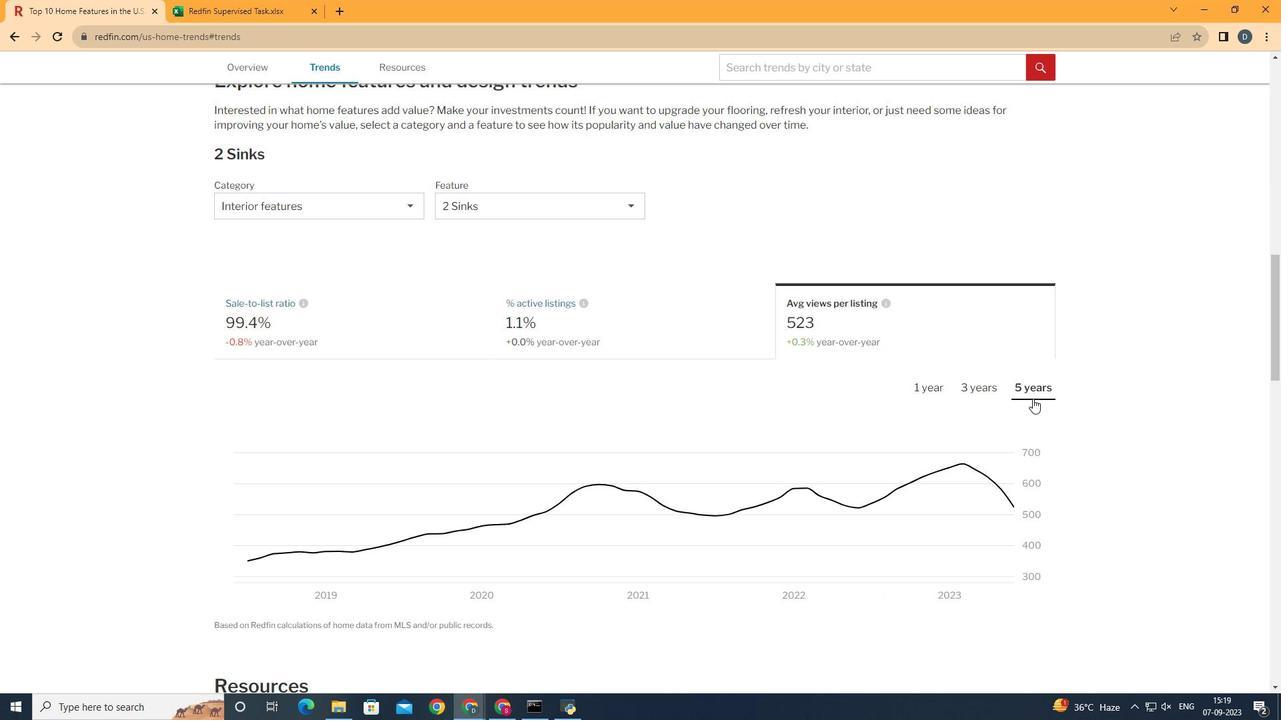 
Action: Mouse moved to (996, 439)
Screenshot: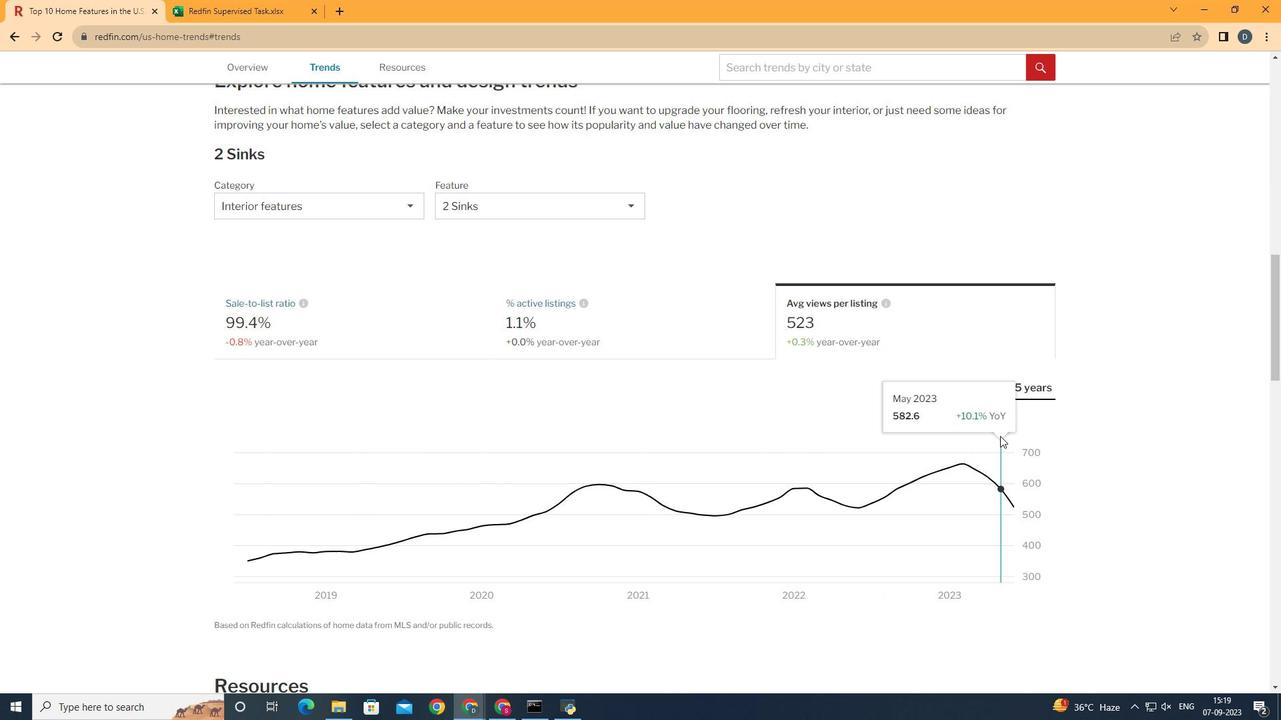 
